 Task: Look for space in Duobao, China from 5th September, 2023 to 13th September, 2023 for 6 adults in price range Rs.15000 to Rs.20000. Place can be entire place with 3 bedrooms having 3 beds and 3 bathrooms. Property type can be house, flat, guest house. Booking option can be shelf check-in. Required host language is Chinese (Simplified).
Action: Mouse moved to (399, 173)
Screenshot: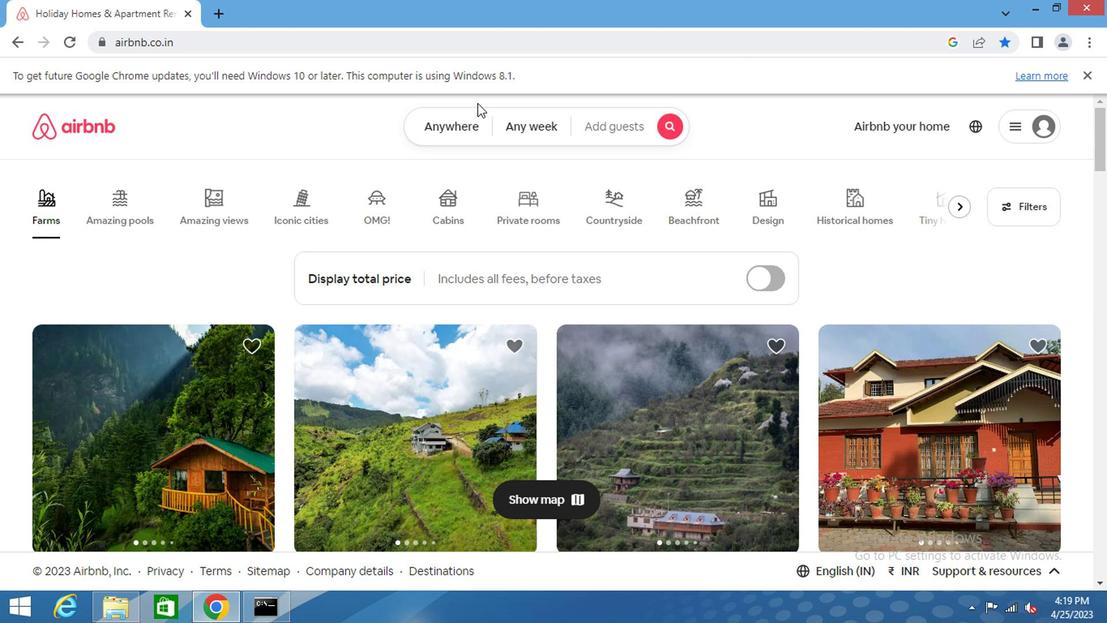
Action: Mouse pressed left at (399, 173)
Screenshot: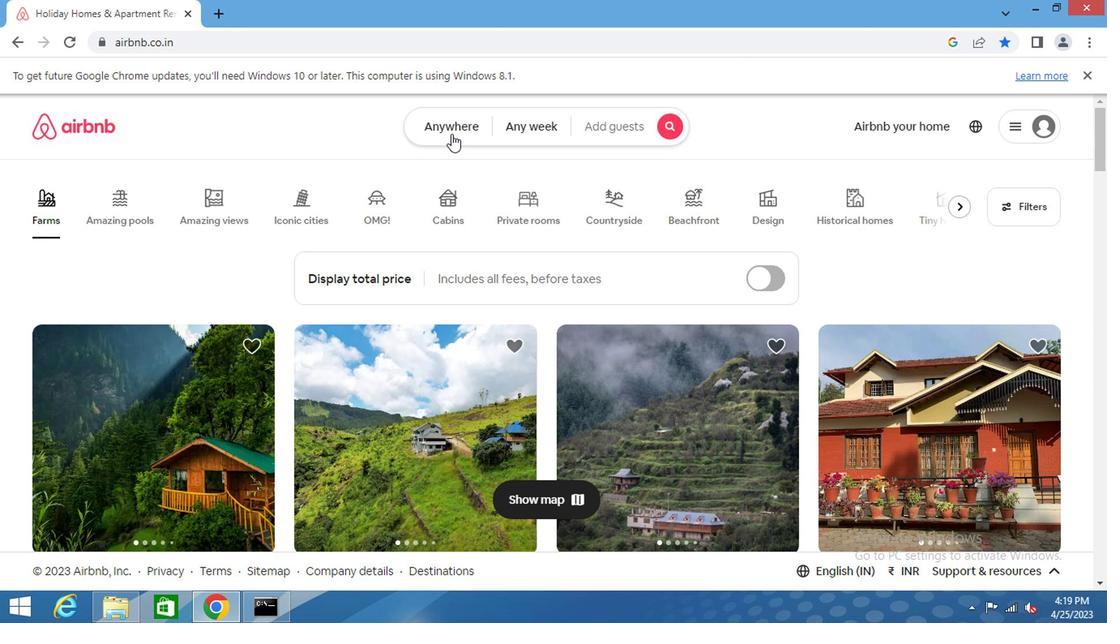 
Action: Mouse moved to (344, 221)
Screenshot: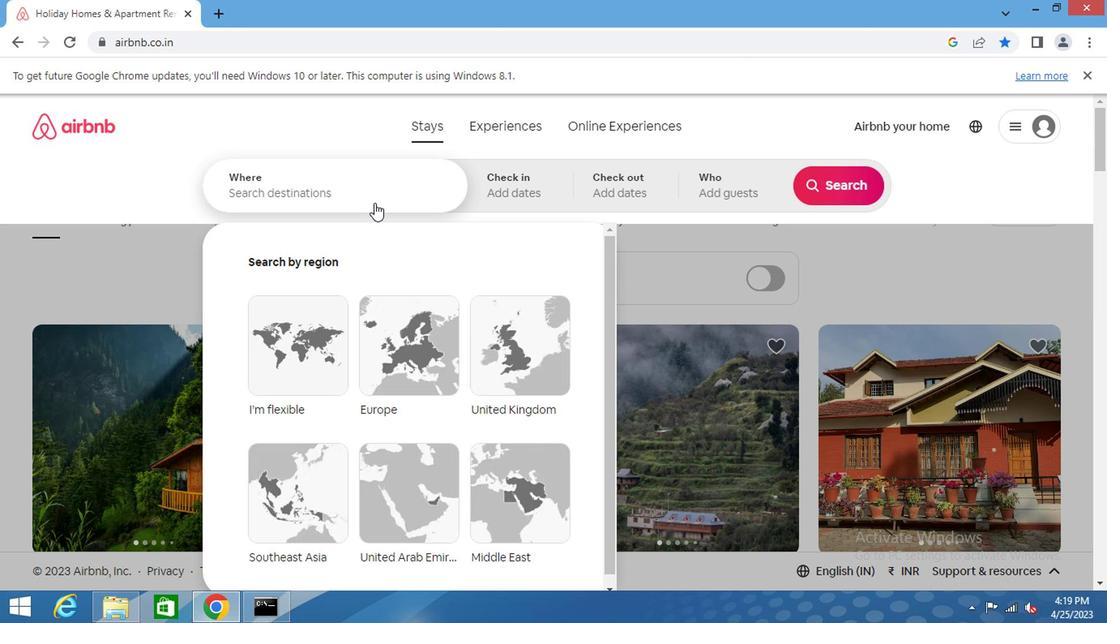 
Action: Mouse pressed left at (344, 221)
Screenshot: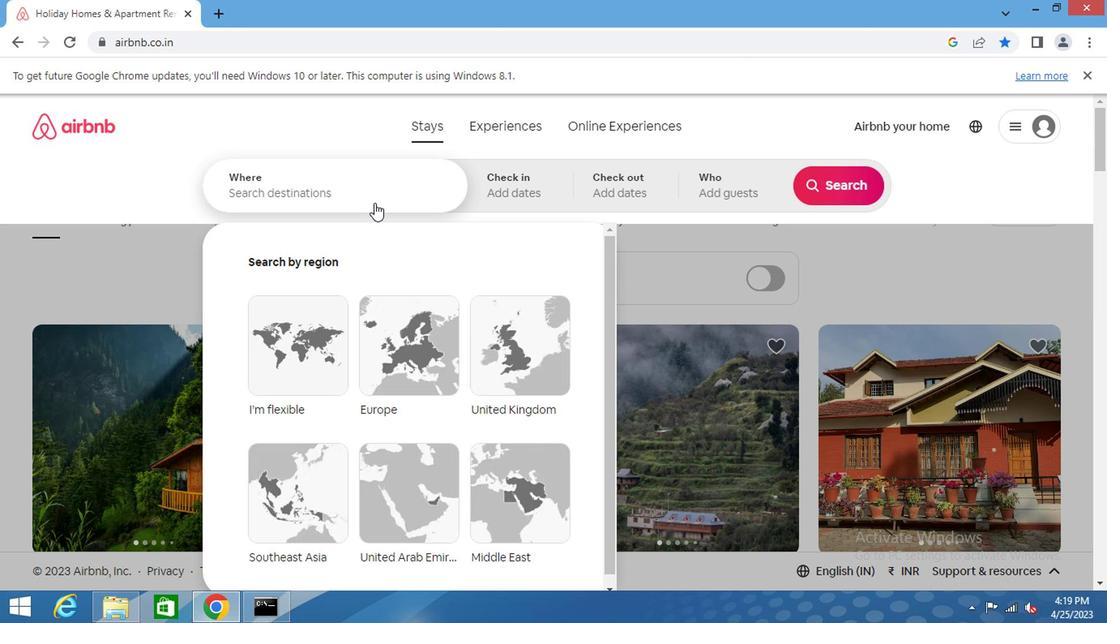 
Action: Key pressed duobao<Key.space>china<Key.enter>
Screenshot: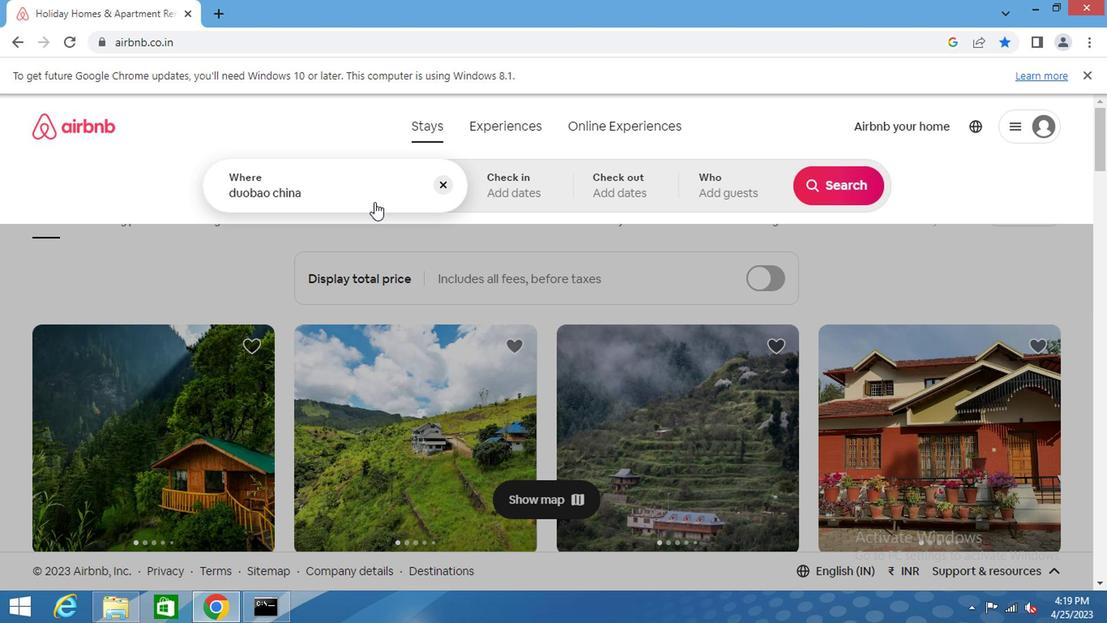 
Action: Mouse moved to (667, 298)
Screenshot: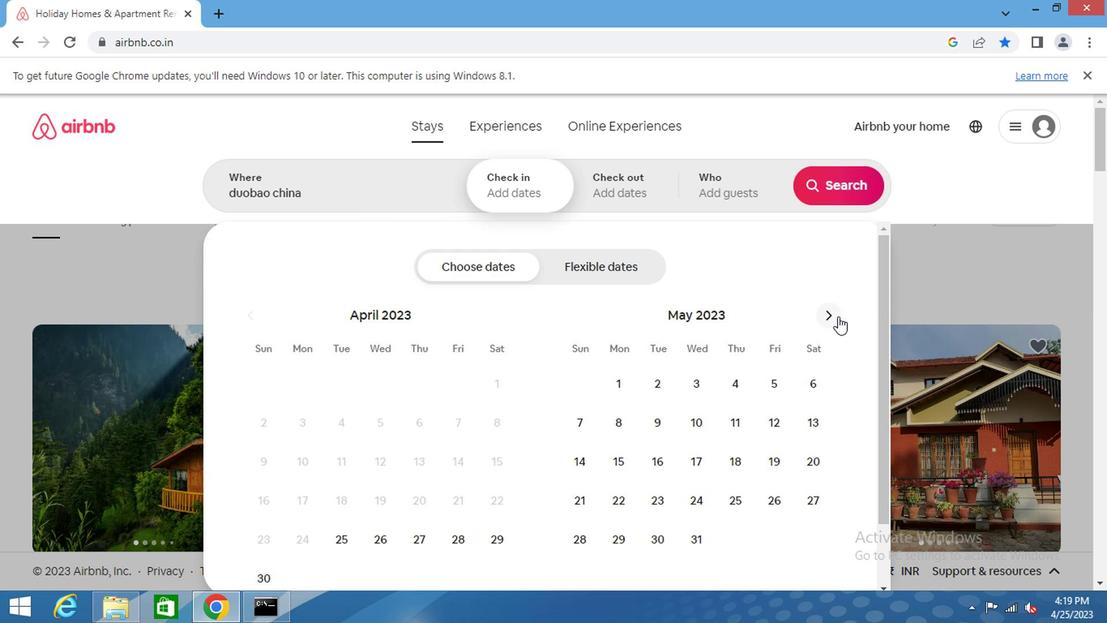 
Action: Mouse pressed left at (667, 298)
Screenshot: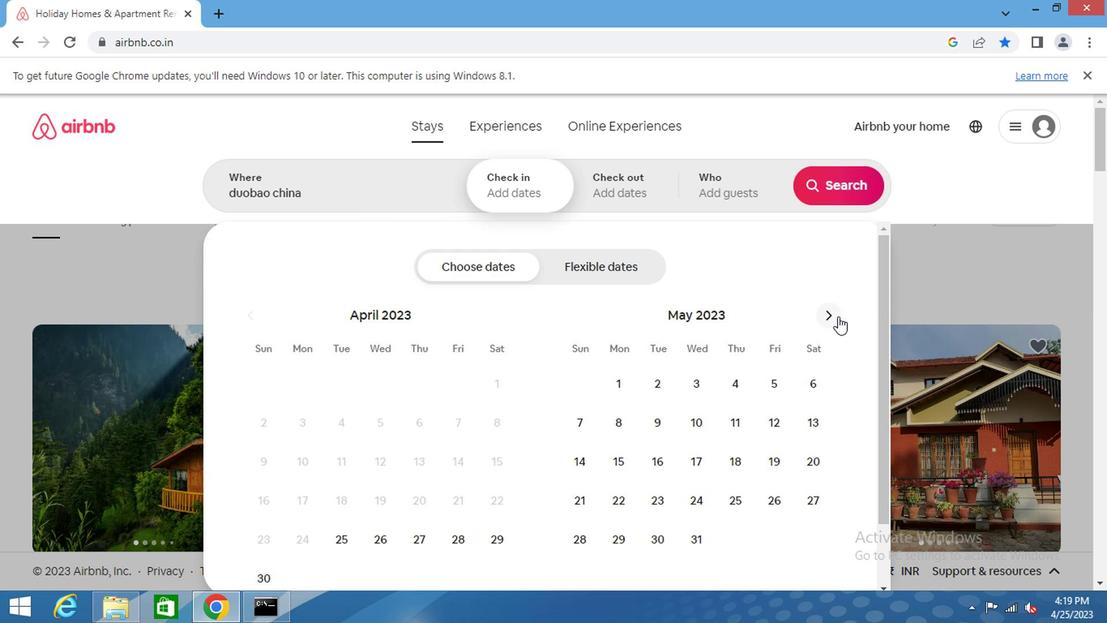 
Action: Mouse pressed left at (667, 298)
Screenshot: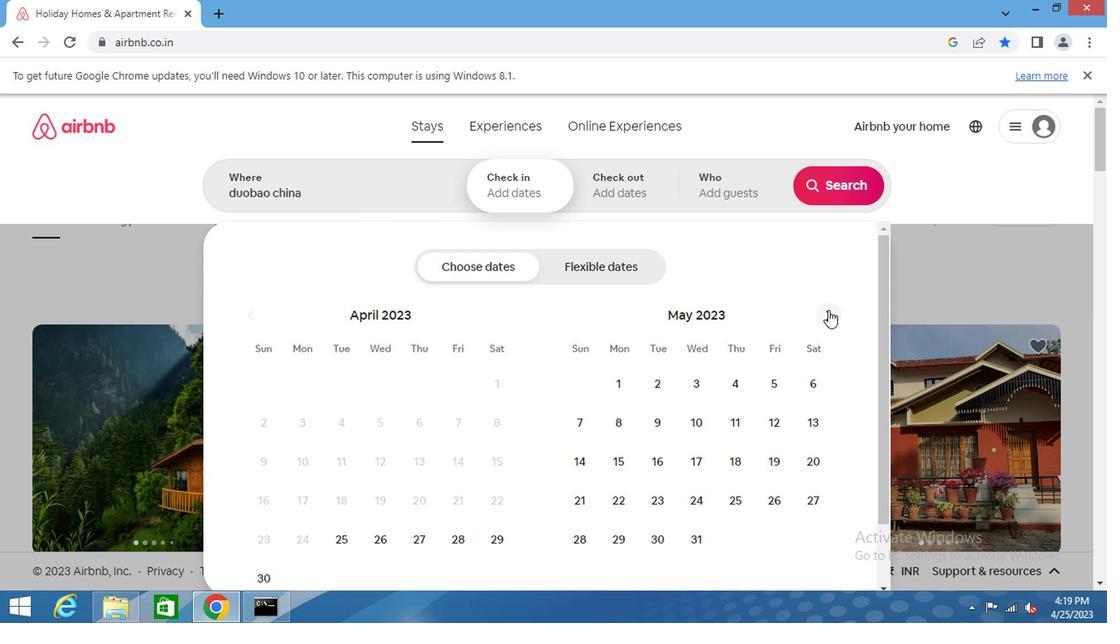 
Action: Mouse pressed left at (667, 298)
Screenshot: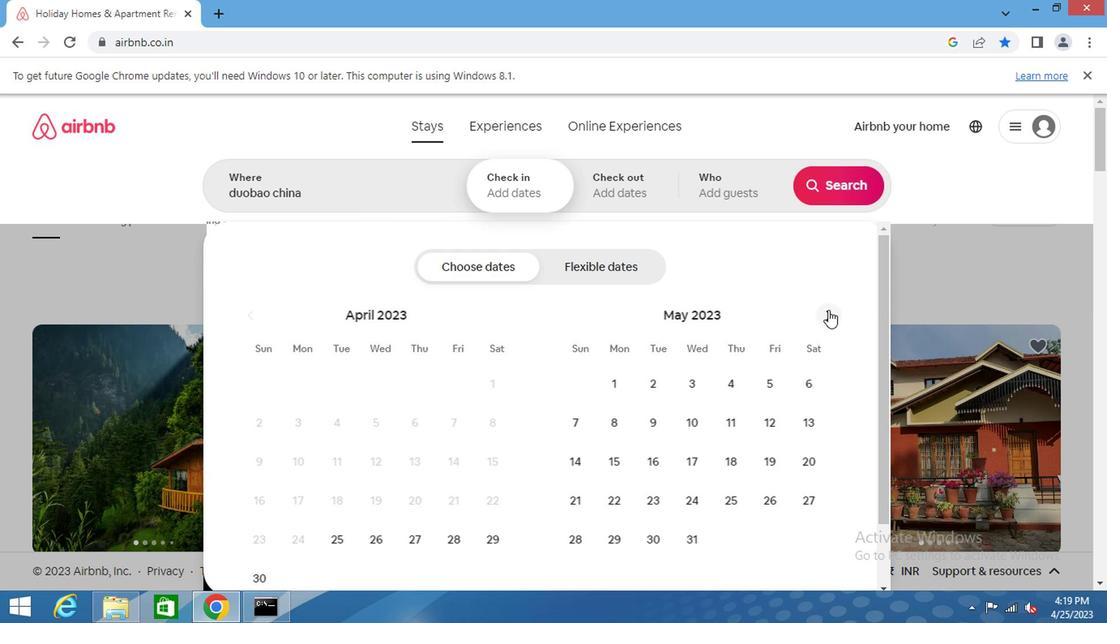 
Action: Mouse pressed left at (667, 298)
Screenshot: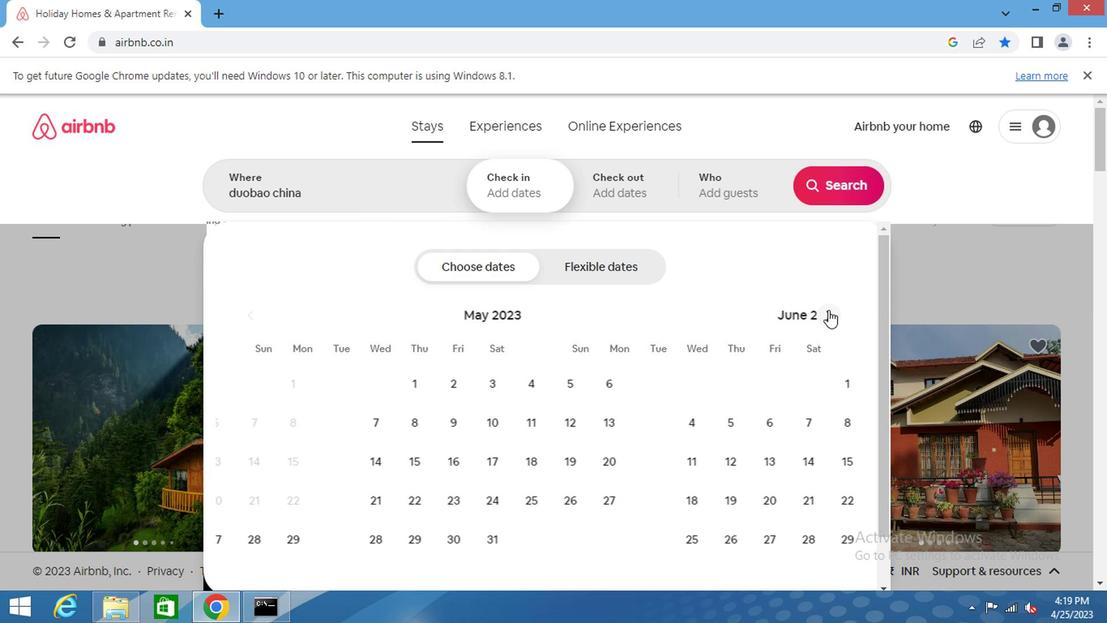 
Action: Mouse pressed left at (667, 298)
Screenshot: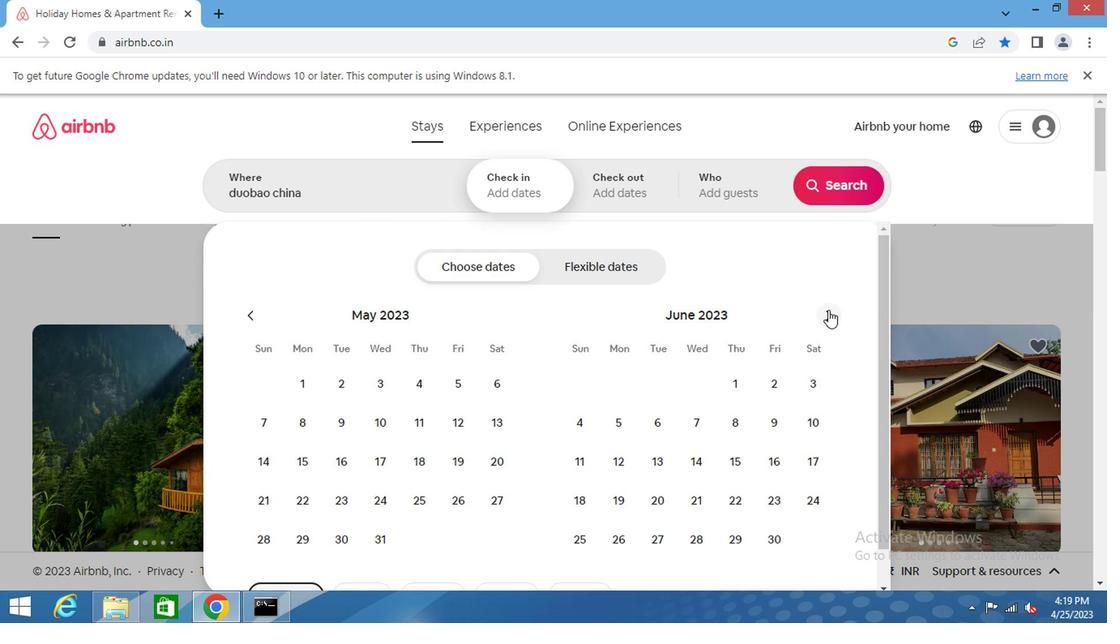 
Action: Mouse moved to (672, 300)
Screenshot: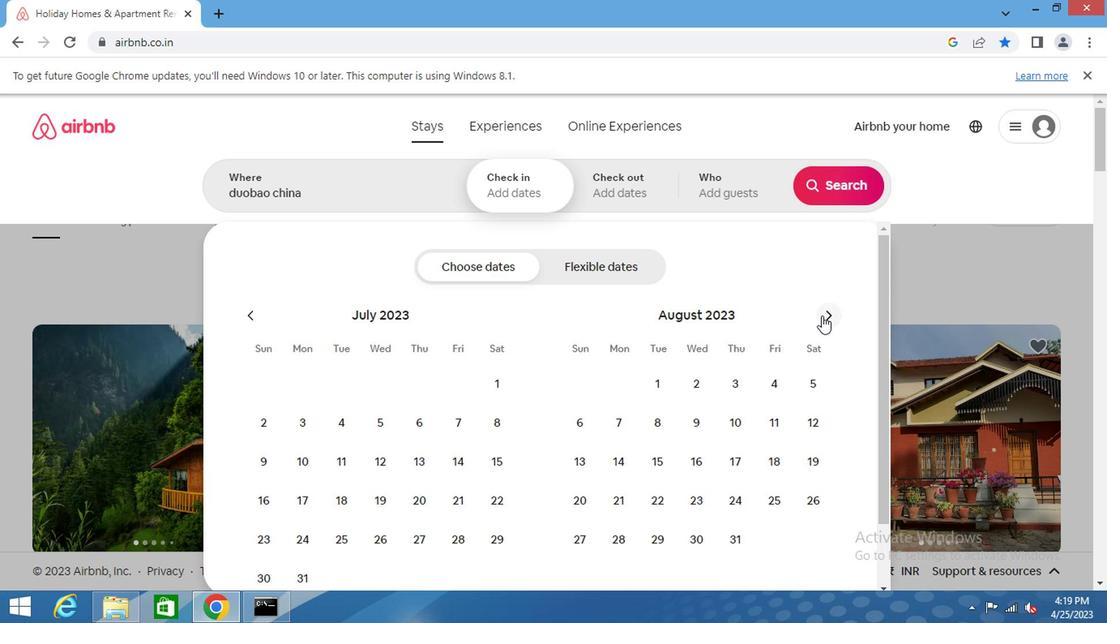 
Action: Mouse pressed left at (672, 300)
Screenshot: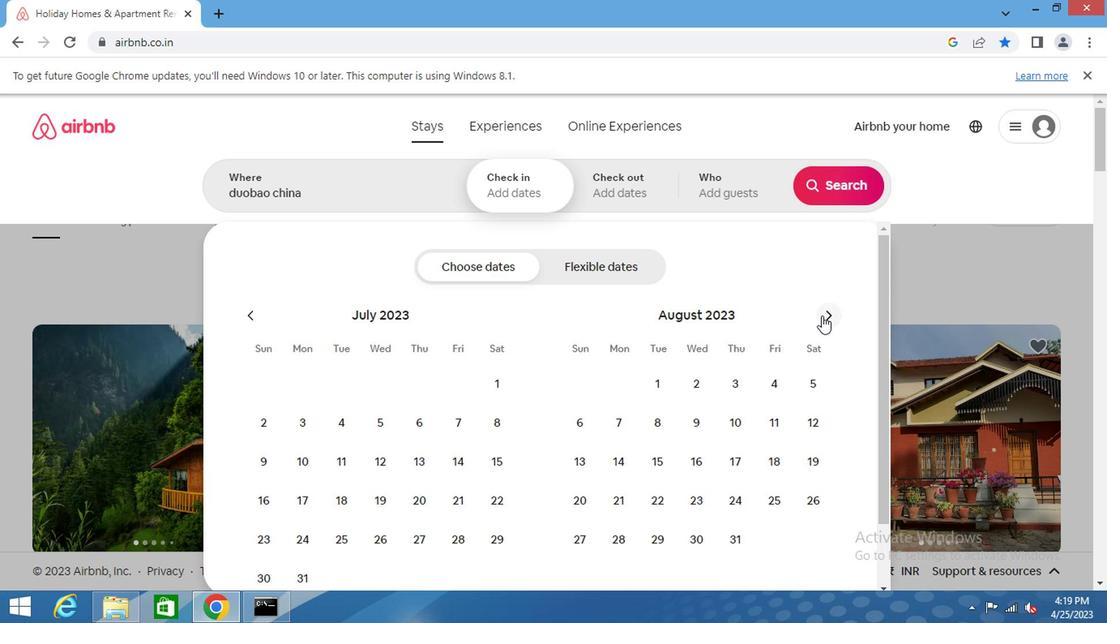 
Action: Mouse moved to (548, 378)
Screenshot: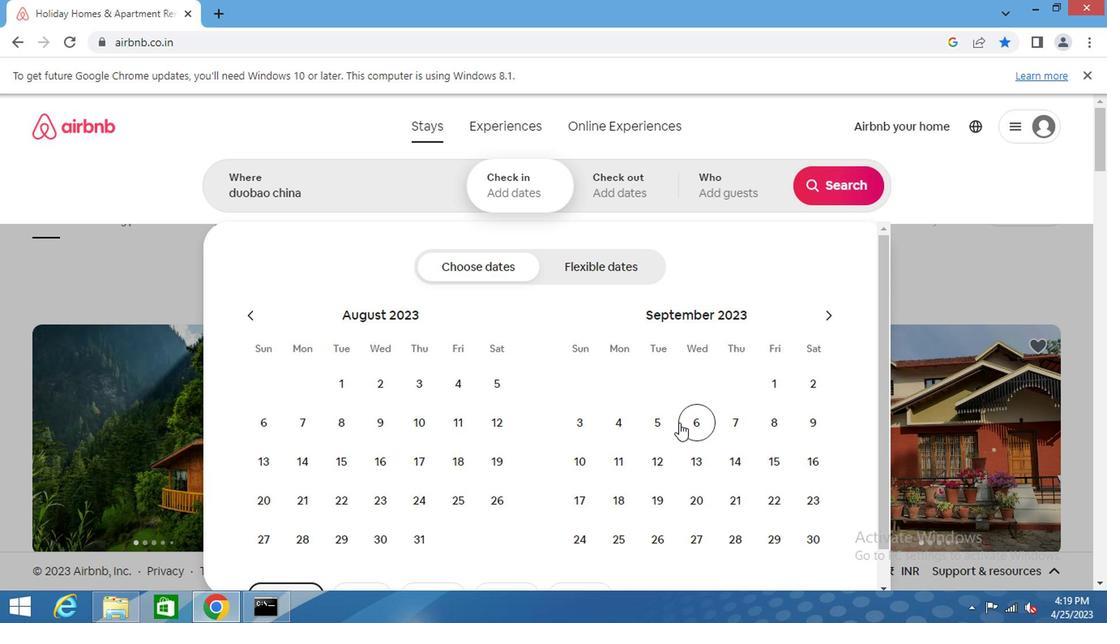 
Action: Mouse pressed left at (548, 378)
Screenshot: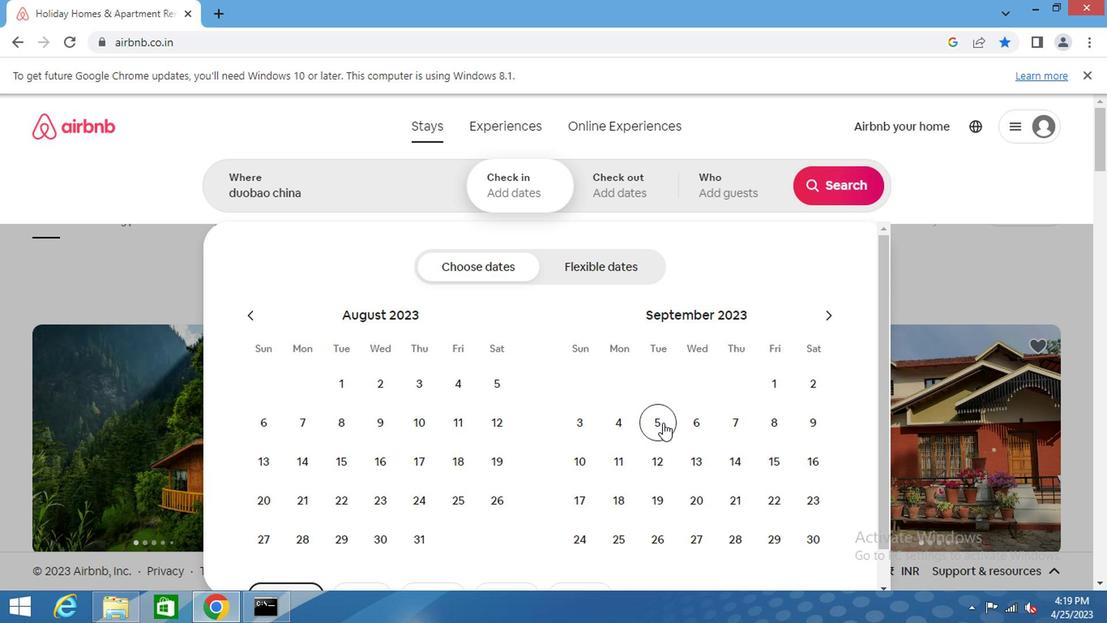 
Action: Mouse moved to (569, 406)
Screenshot: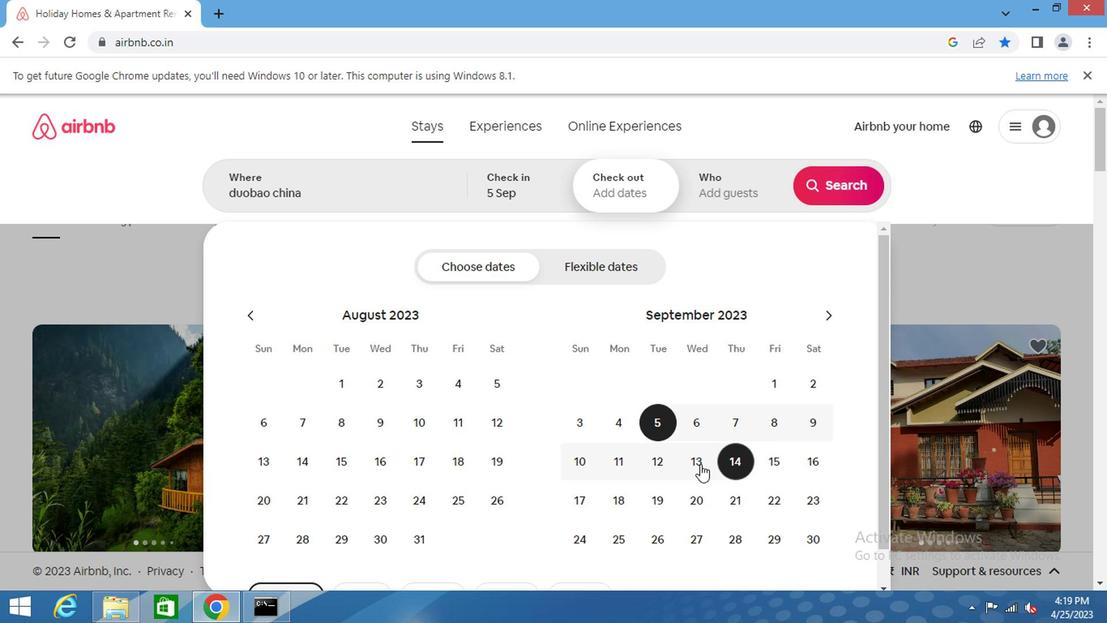 
Action: Mouse pressed left at (569, 406)
Screenshot: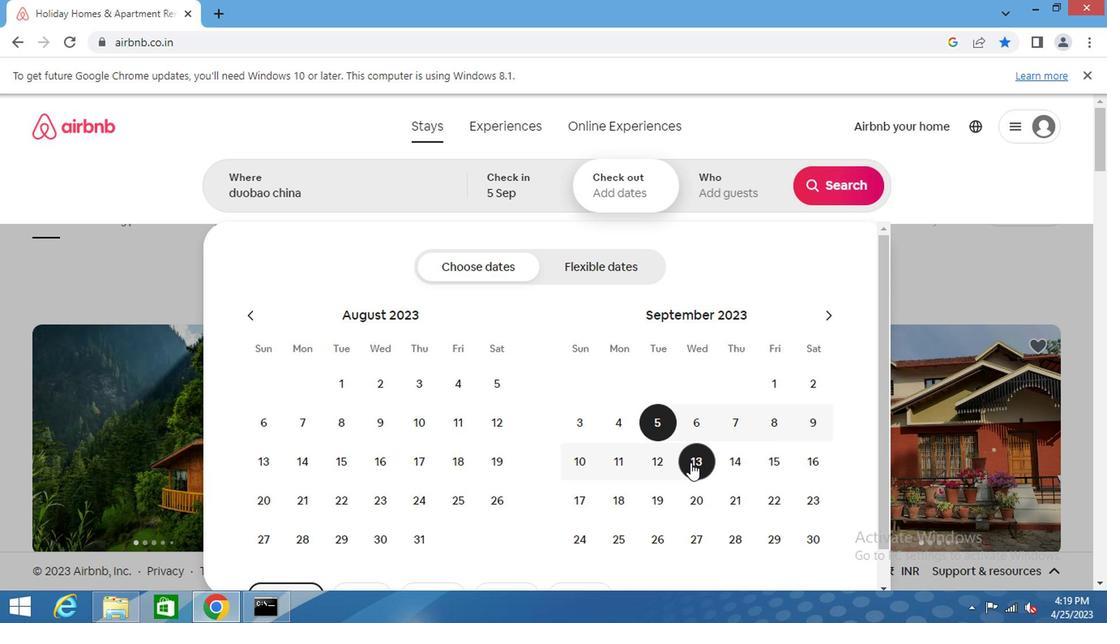 
Action: Mouse moved to (612, 215)
Screenshot: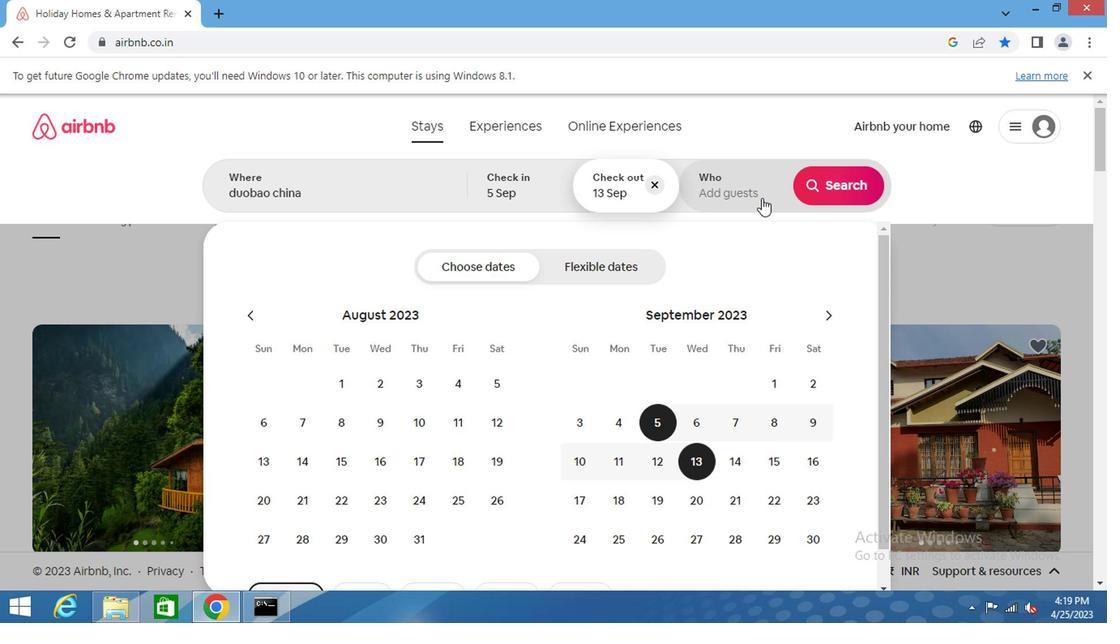 
Action: Mouse pressed left at (612, 215)
Screenshot: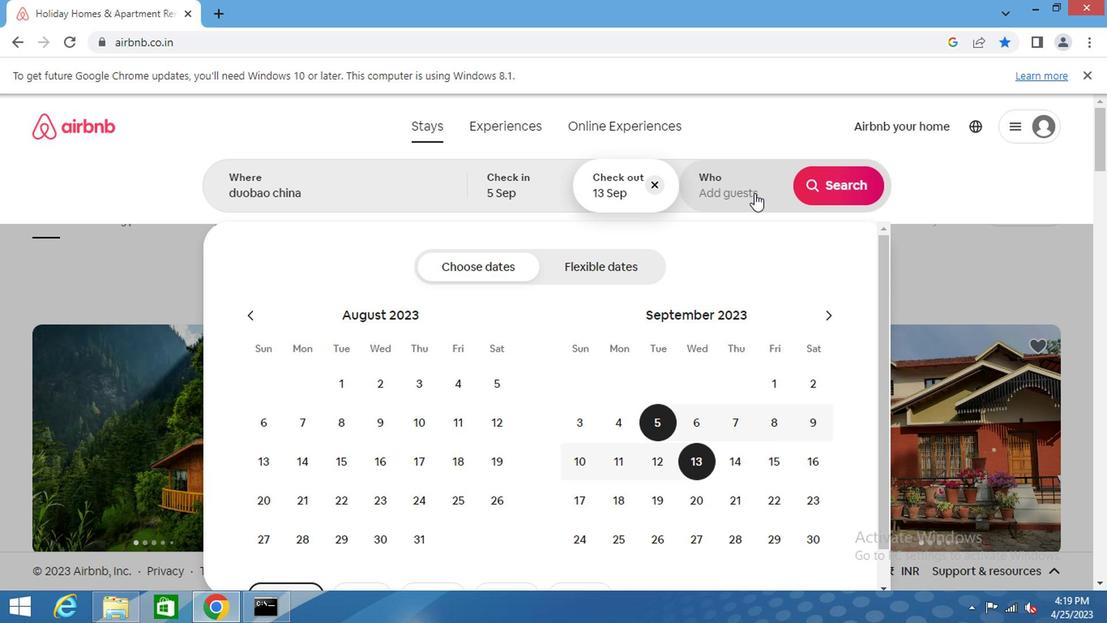 
Action: Mouse moved to (679, 268)
Screenshot: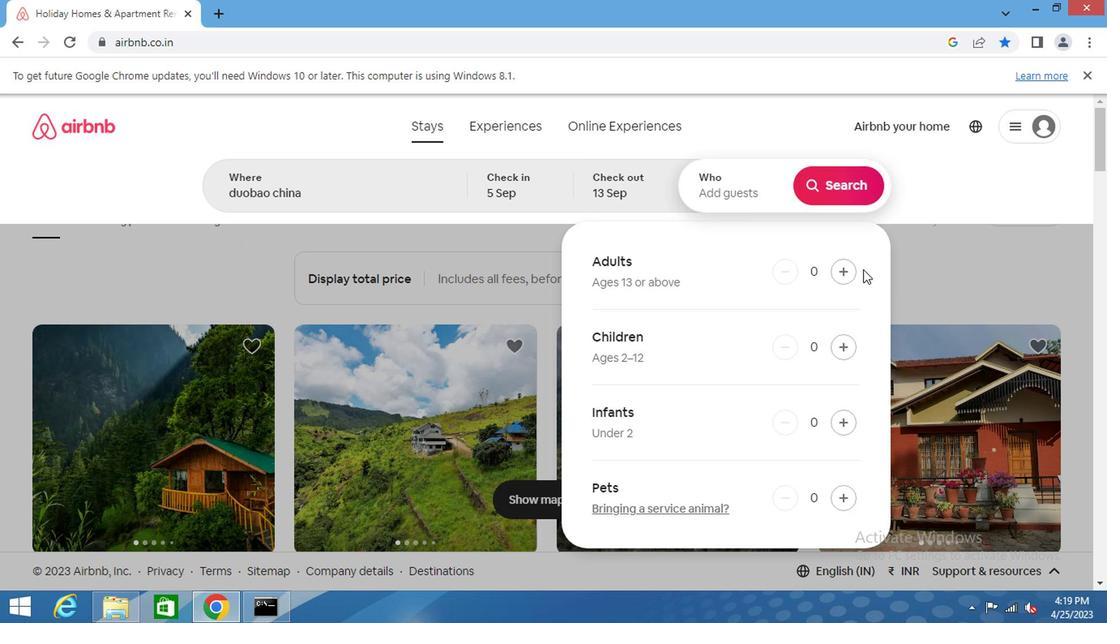 
Action: Mouse pressed left at (679, 268)
Screenshot: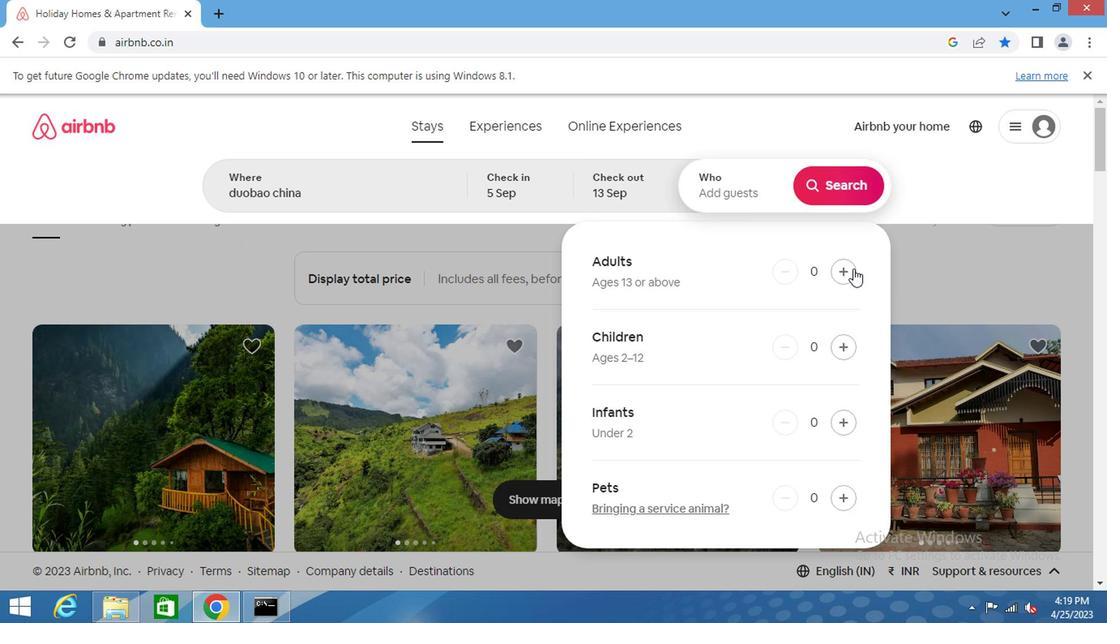 
Action: Mouse pressed left at (679, 268)
Screenshot: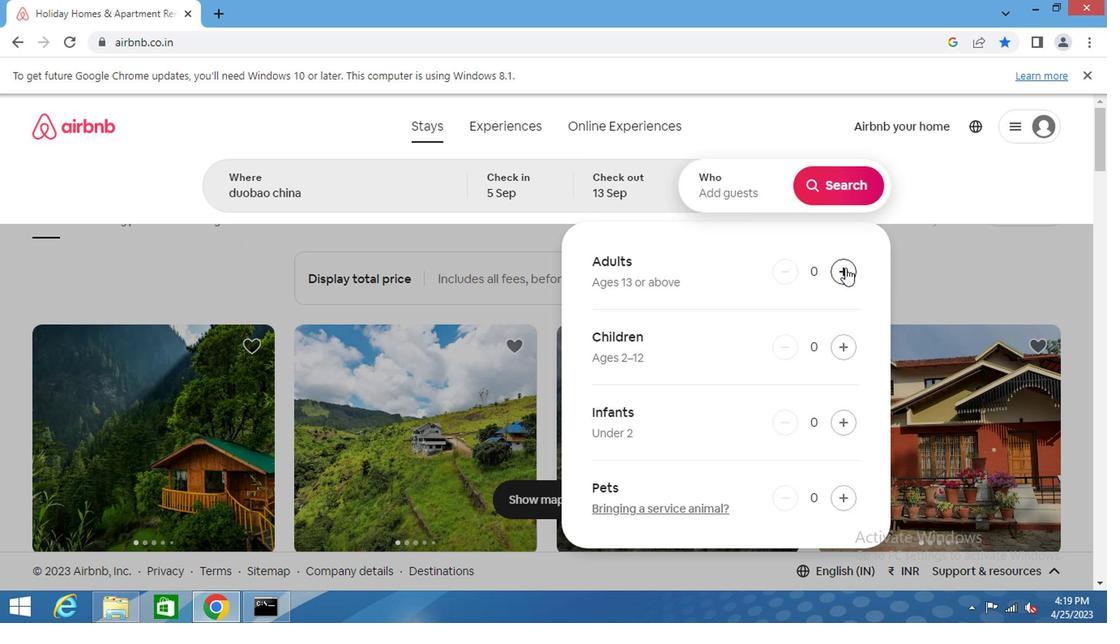 
Action: Mouse pressed left at (679, 268)
Screenshot: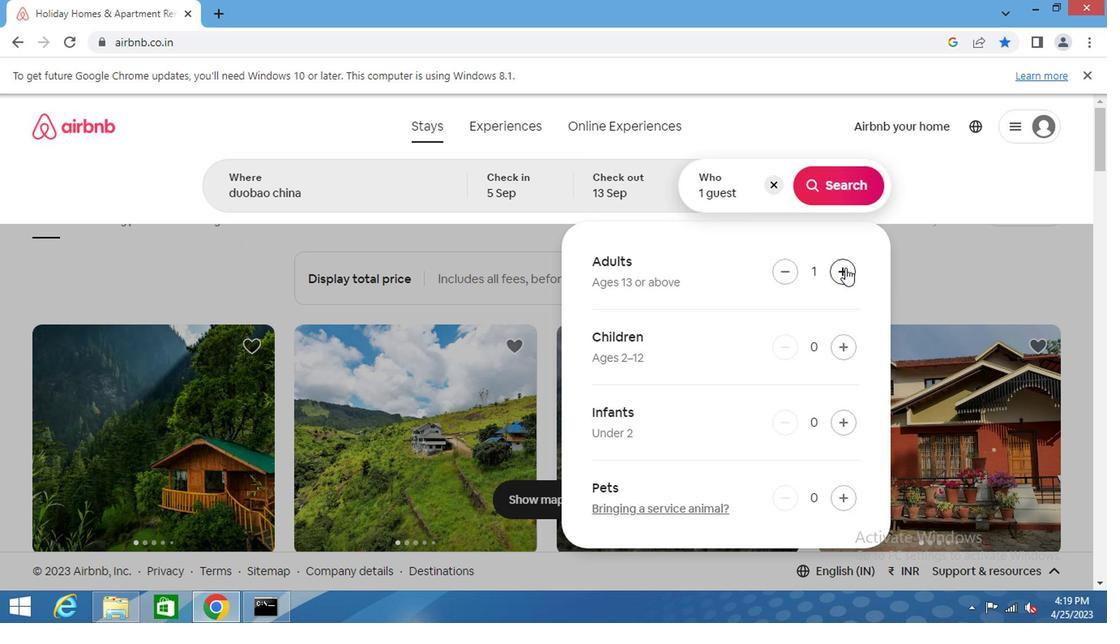 
Action: Mouse pressed left at (679, 268)
Screenshot: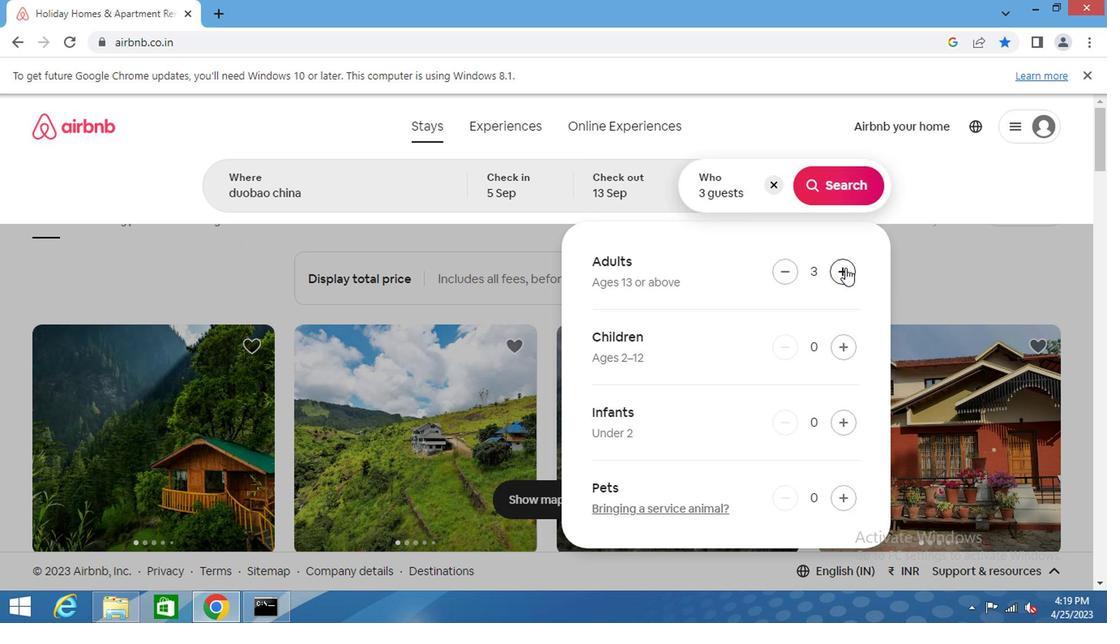 
Action: Mouse pressed left at (679, 268)
Screenshot: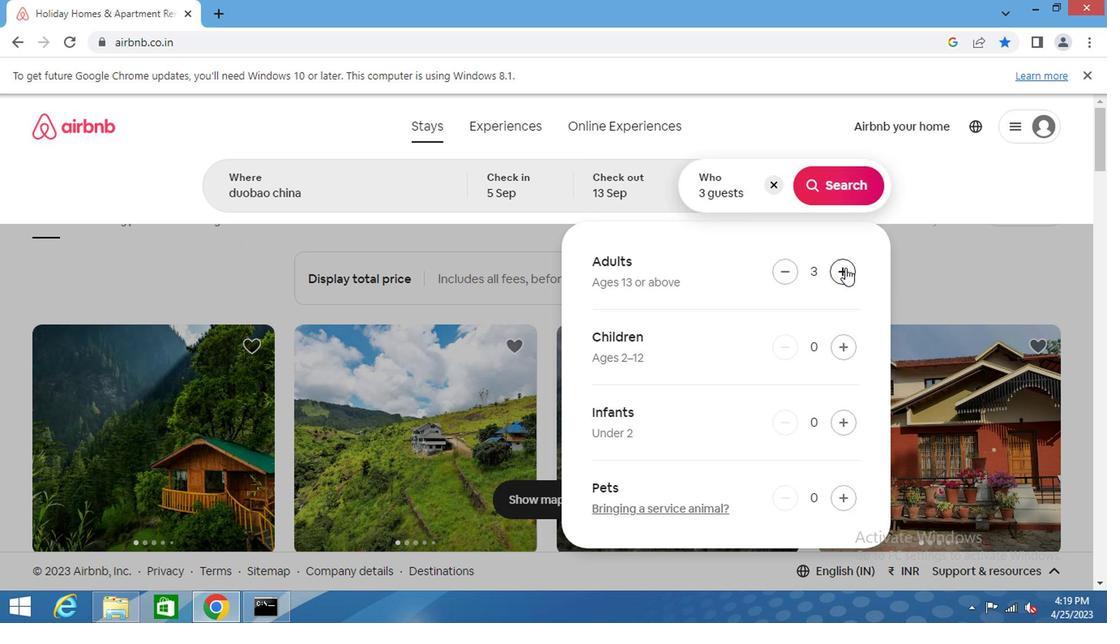 
Action: Mouse pressed left at (679, 268)
Screenshot: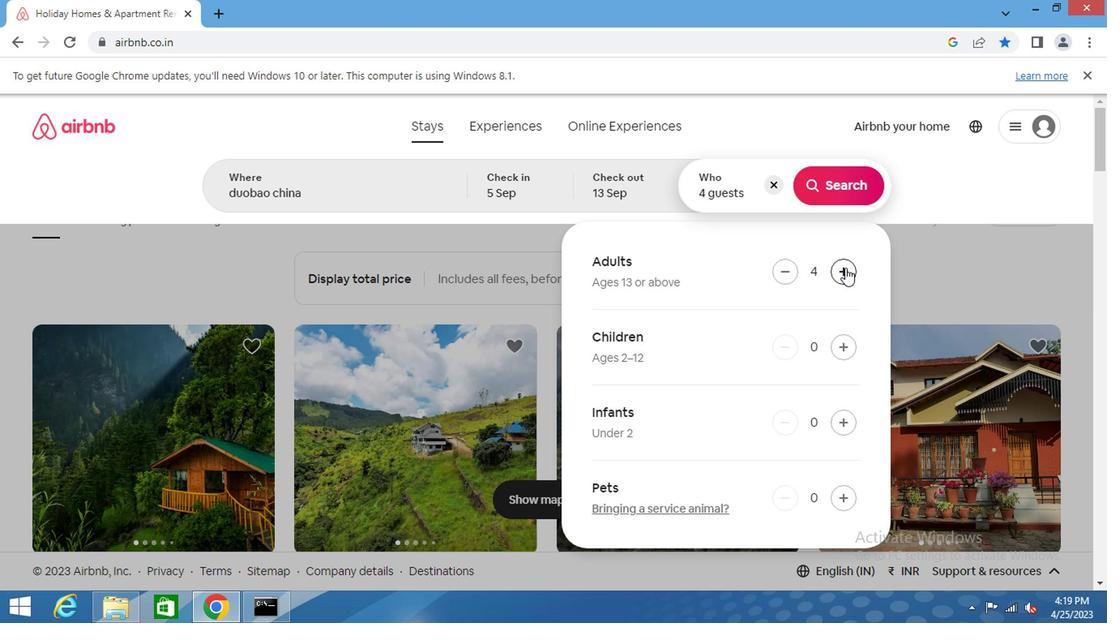 
Action: Mouse moved to (668, 212)
Screenshot: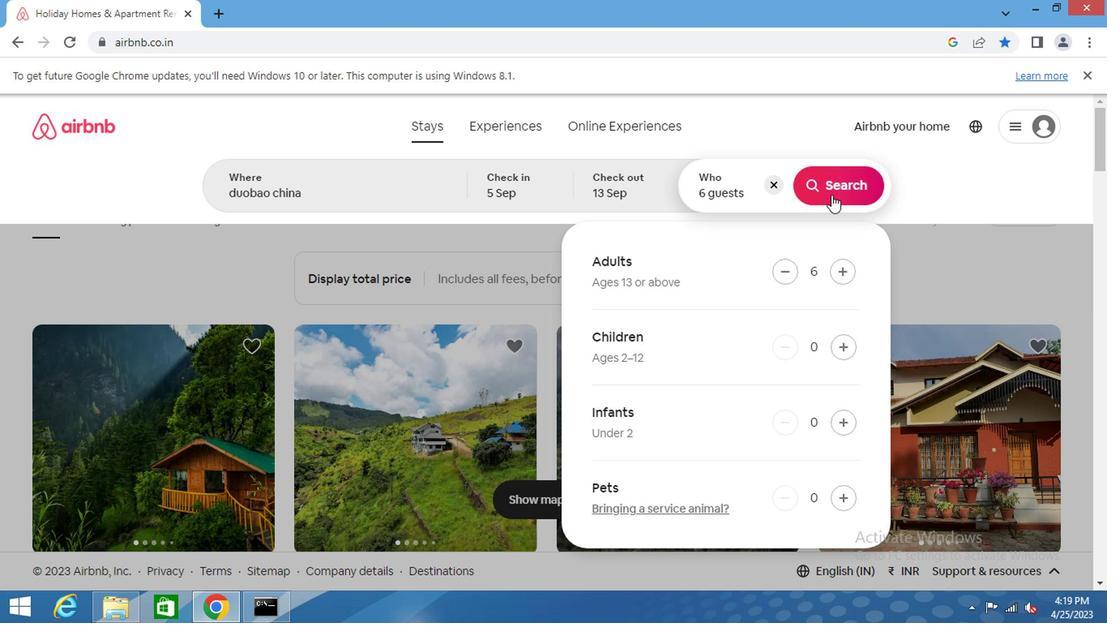 
Action: Mouse pressed left at (668, 212)
Screenshot: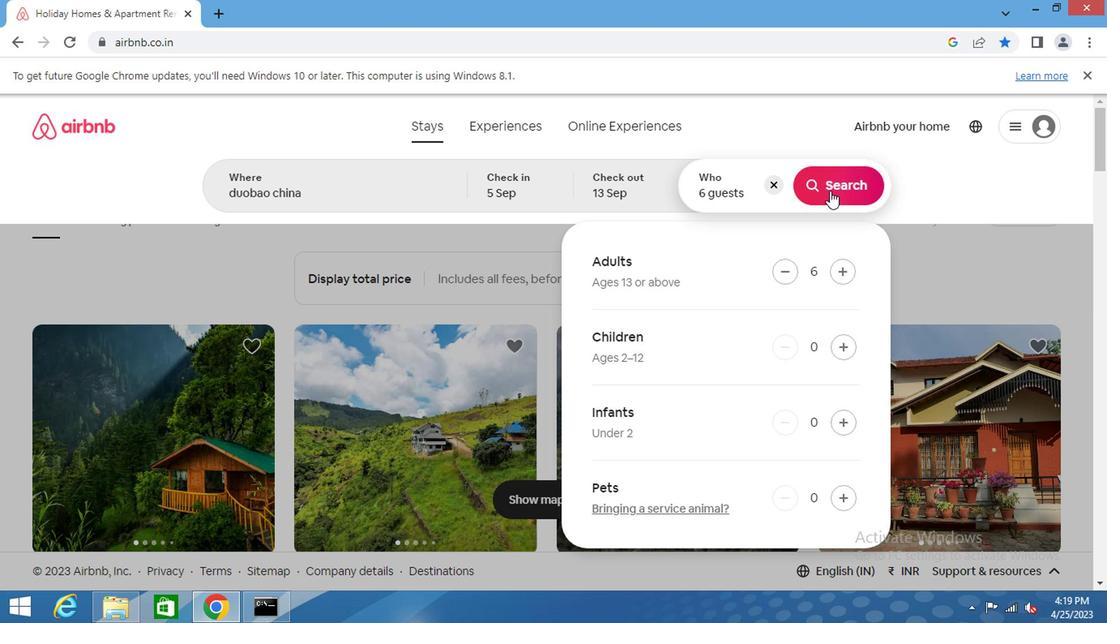 
Action: Mouse moved to (815, 216)
Screenshot: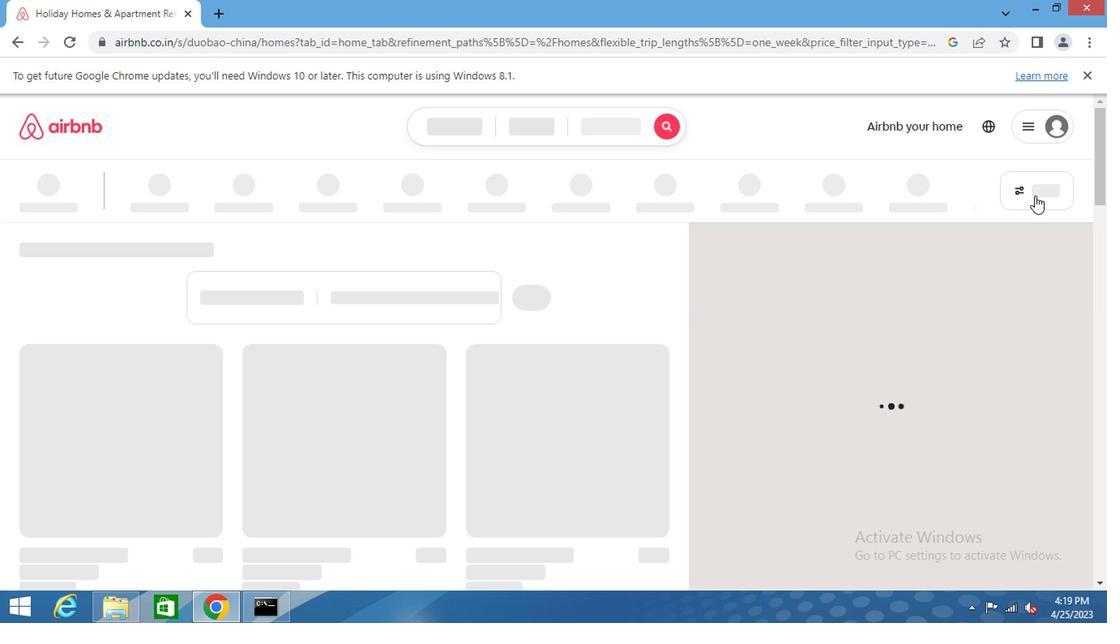 
Action: Mouse pressed left at (815, 216)
Screenshot: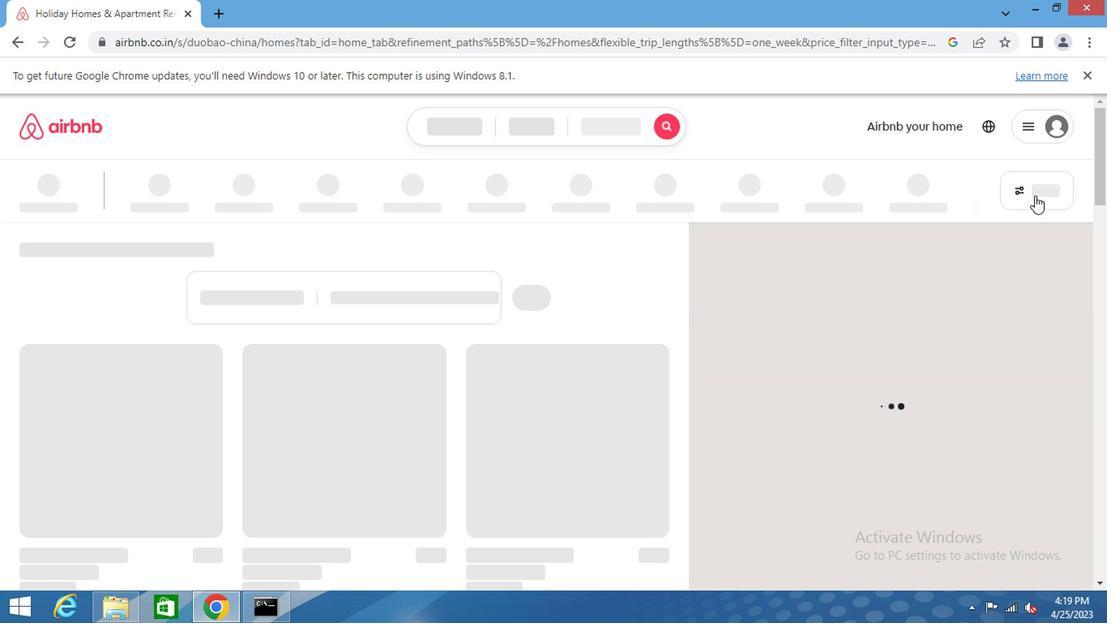 
Action: Mouse moved to (309, 285)
Screenshot: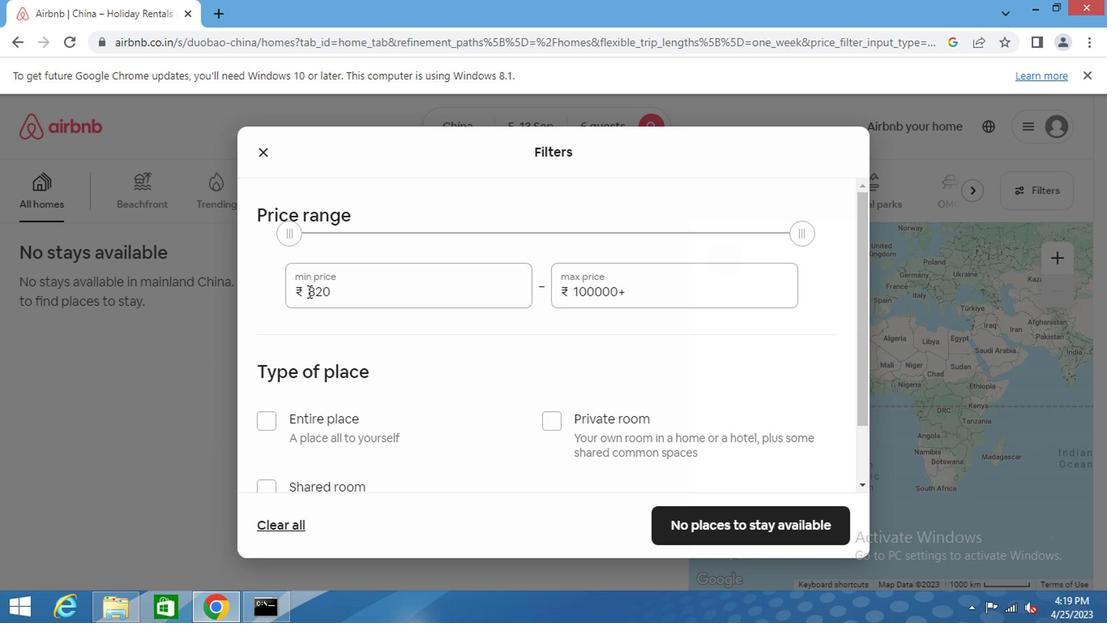 
Action: Mouse pressed left at (309, 285)
Screenshot: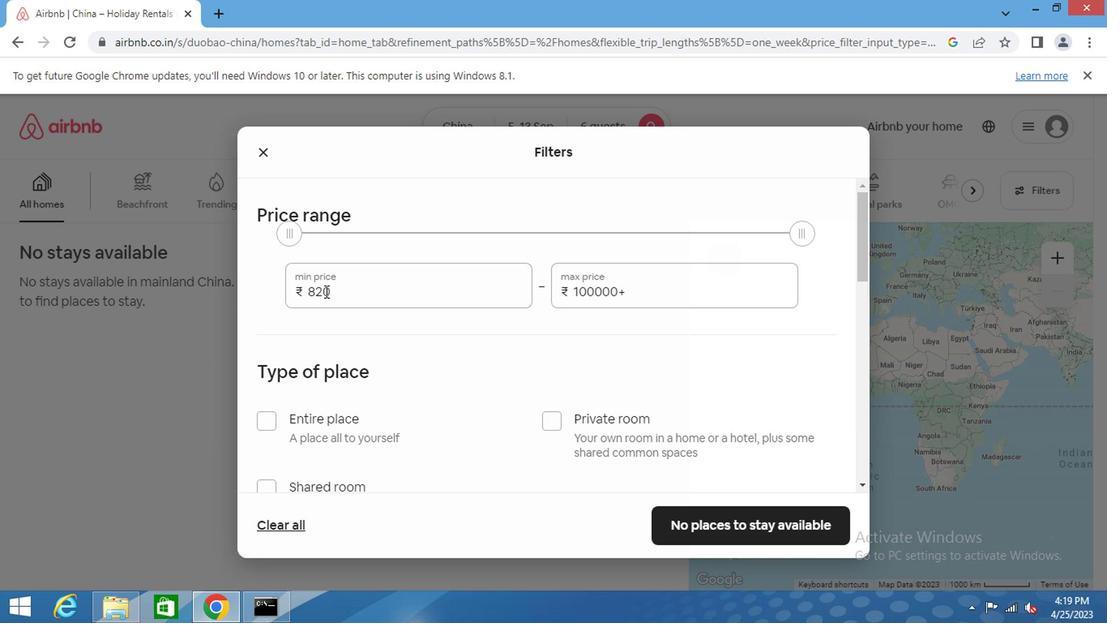 
Action: Mouse pressed left at (309, 285)
Screenshot: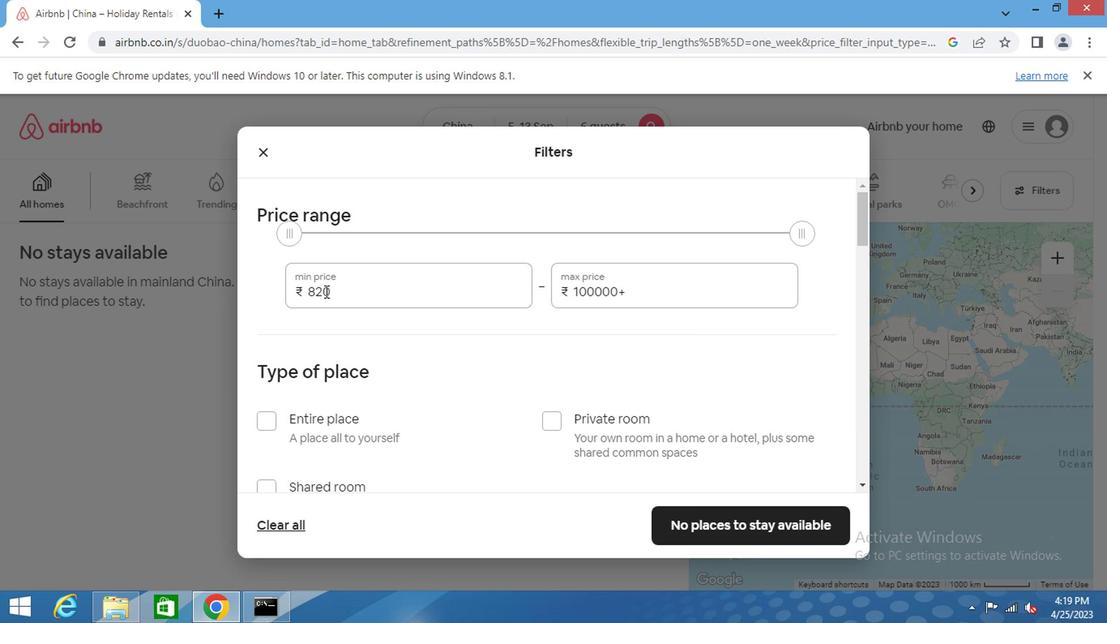 
Action: Key pressed 15000<Key.tab>20000<Key.backspace><Key.backspace><Key.backspace><Key.backspace><Key.backspace><Key.backspace><Key.backspace><Key.backspace>20000
Screenshot: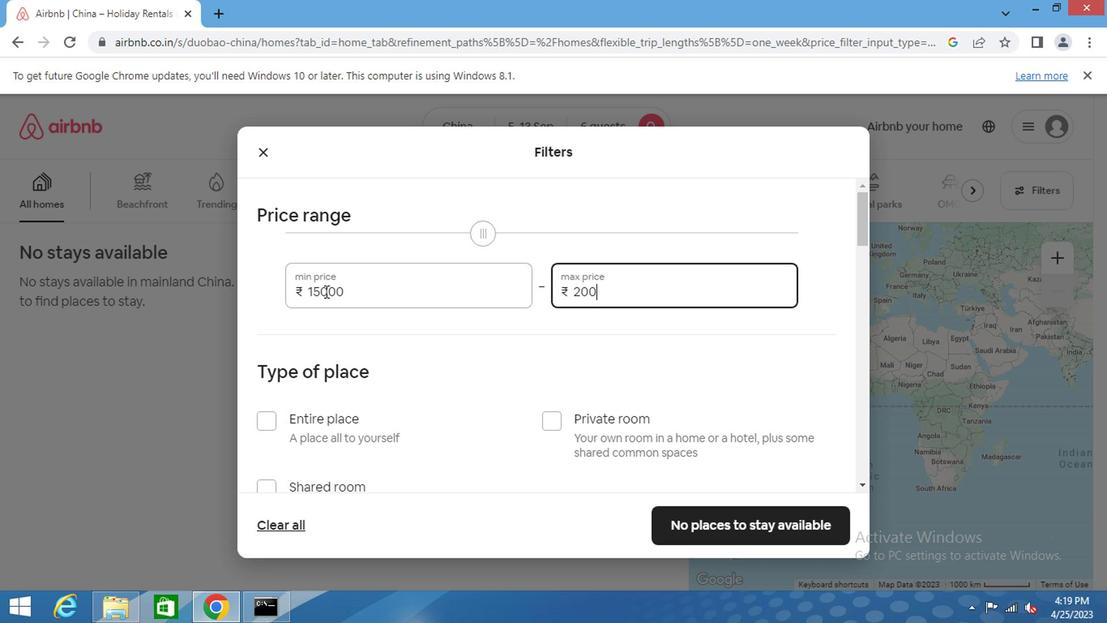 
Action: Mouse moved to (474, 376)
Screenshot: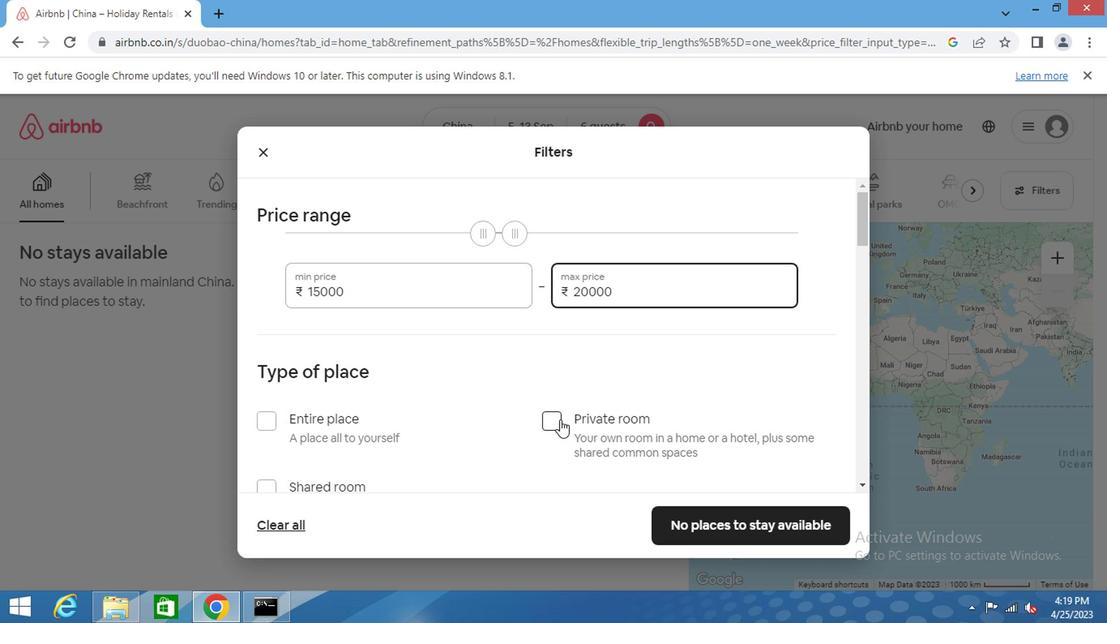 
Action: Mouse pressed left at (474, 376)
Screenshot: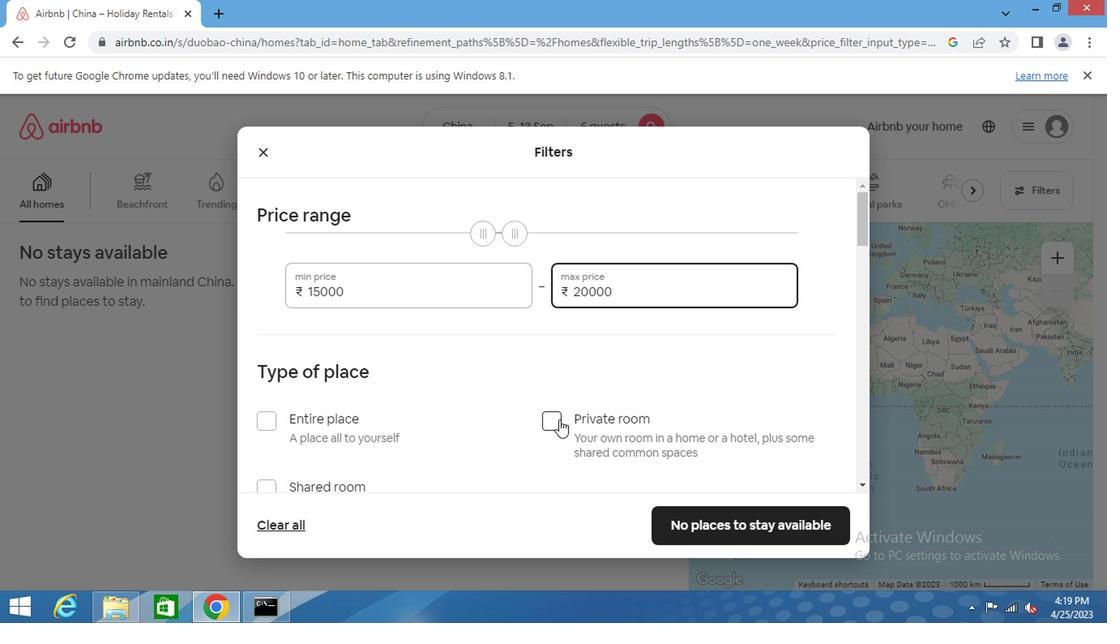 
Action: Mouse moved to (425, 341)
Screenshot: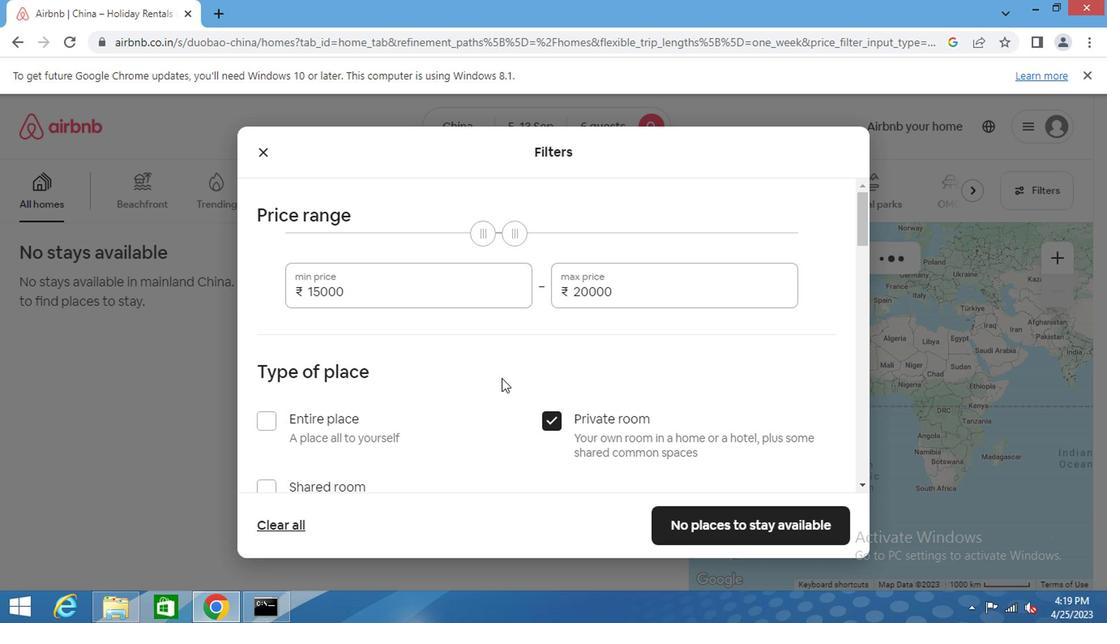 
Action: Mouse scrolled (425, 341) with delta (0, 0)
Screenshot: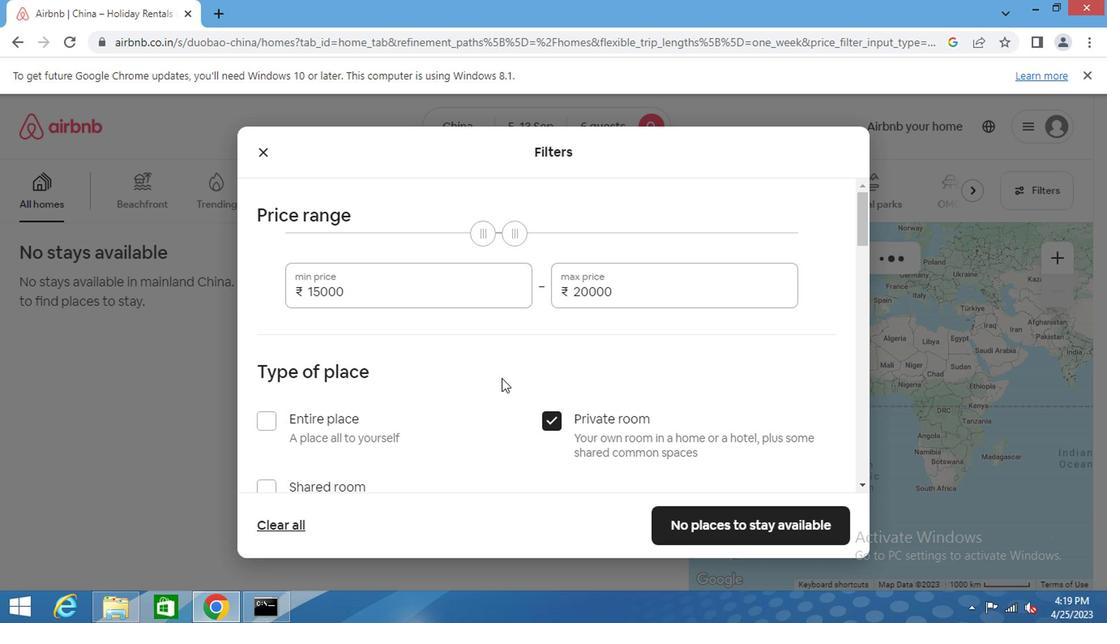 
Action: Mouse scrolled (425, 341) with delta (0, 0)
Screenshot: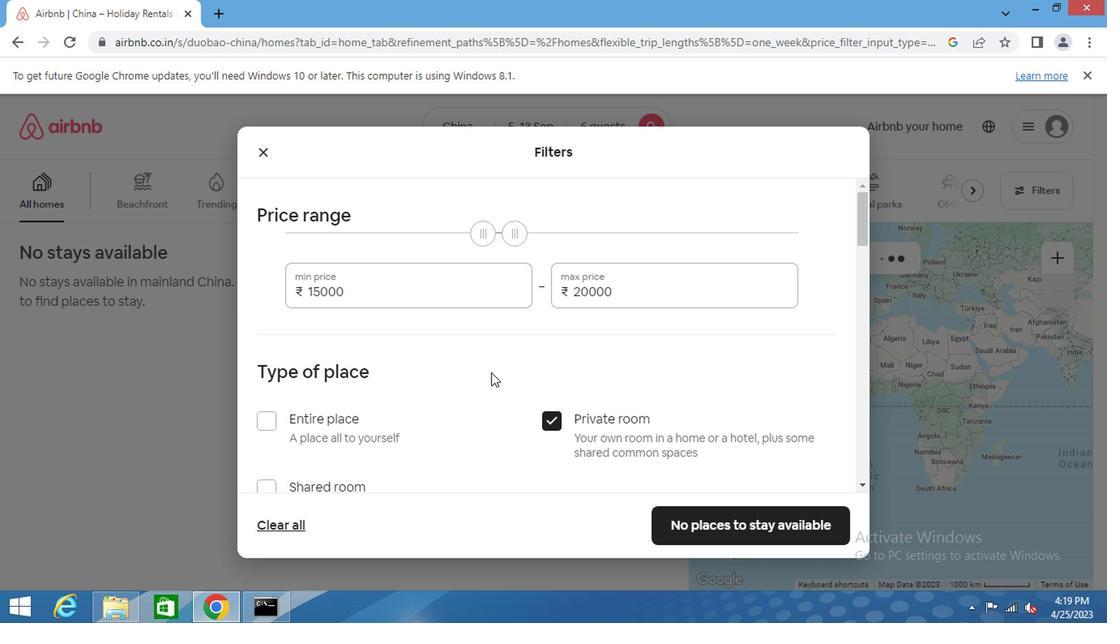 
Action: Mouse moved to (424, 341)
Screenshot: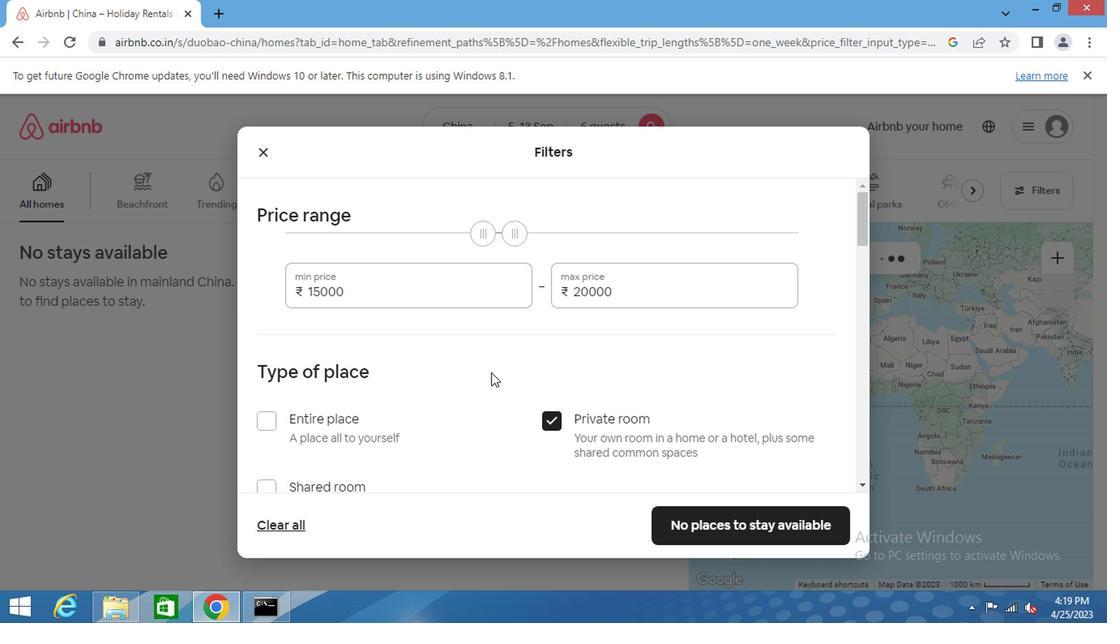 
Action: Mouse scrolled (424, 341) with delta (0, 0)
Screenshot: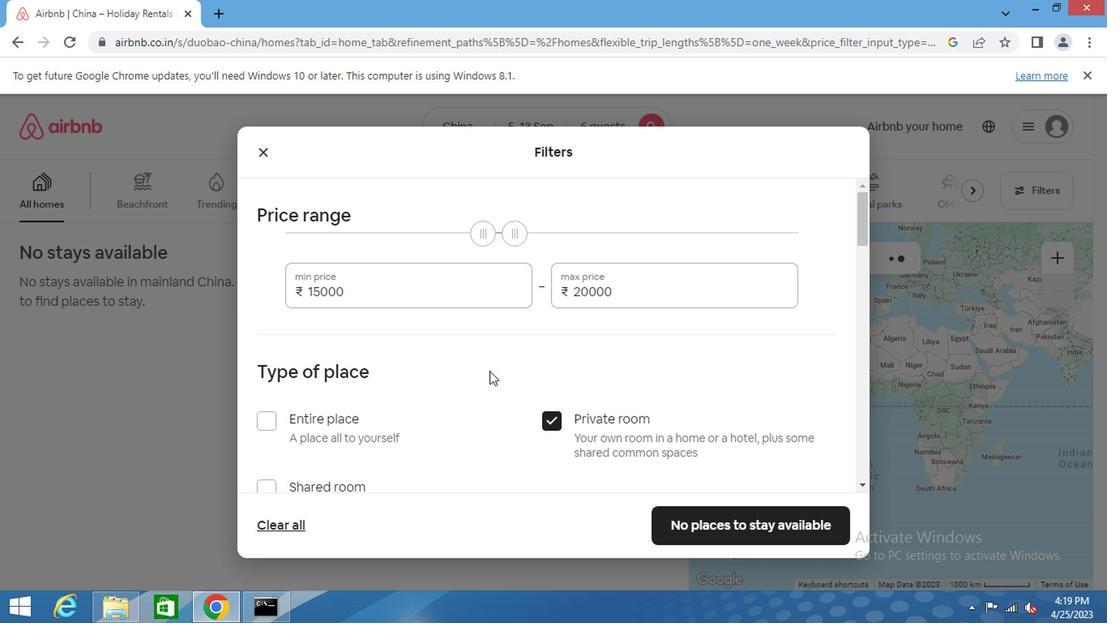 
Action: Mouse moved to (424, 341)
Screenshot: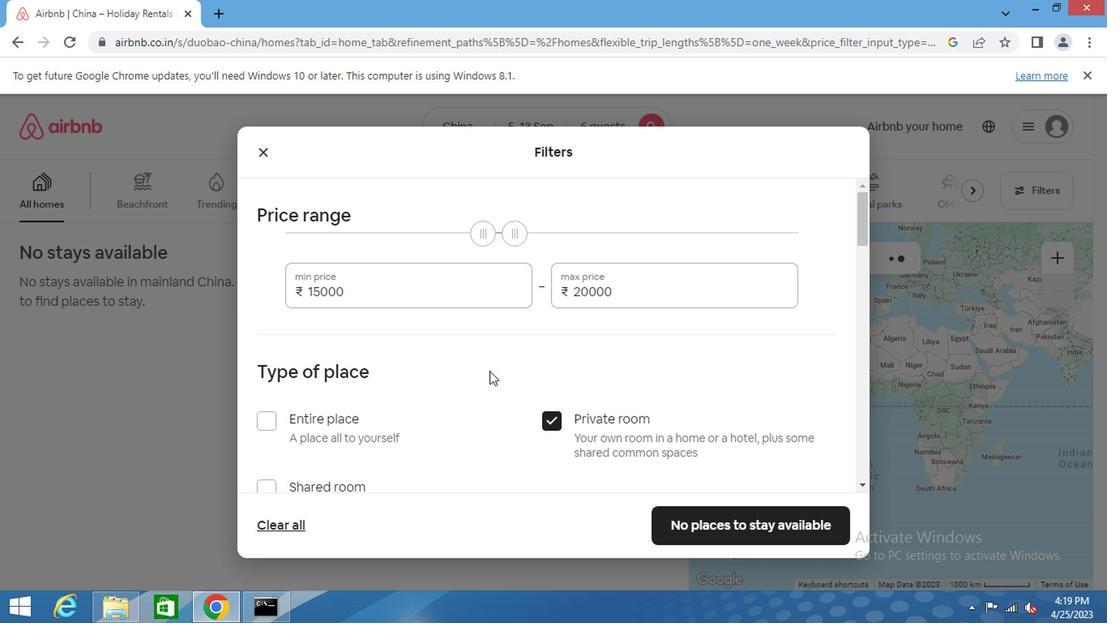 
Action: Mouse scrolled (424, 341) with delta (0, 0)
Screenshot: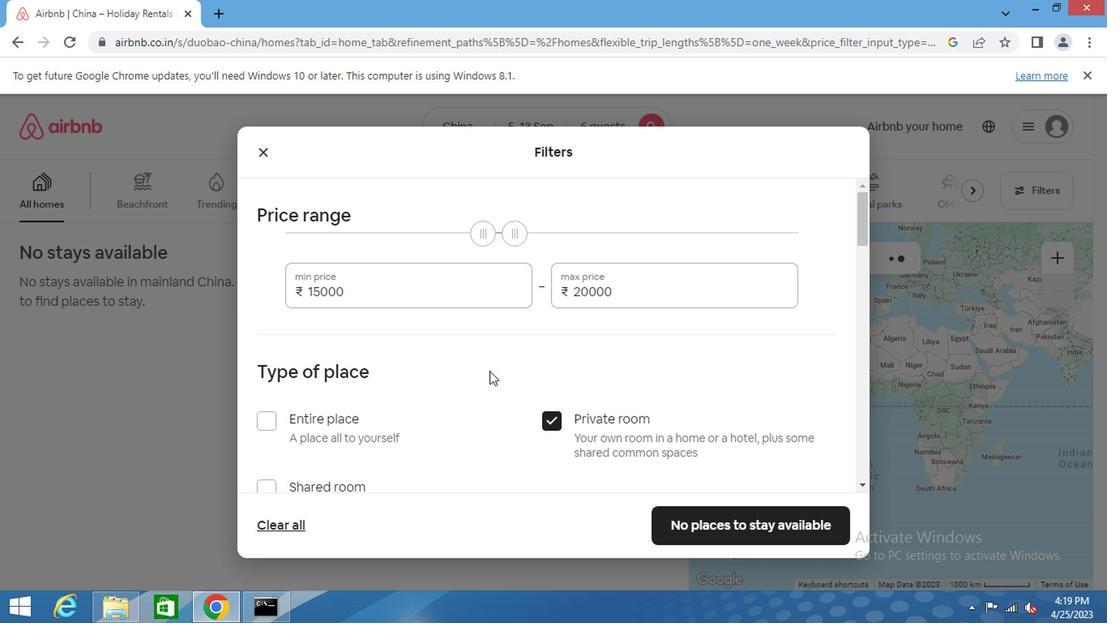 
Action: Mouse moved to (423, 341)
Screenshot: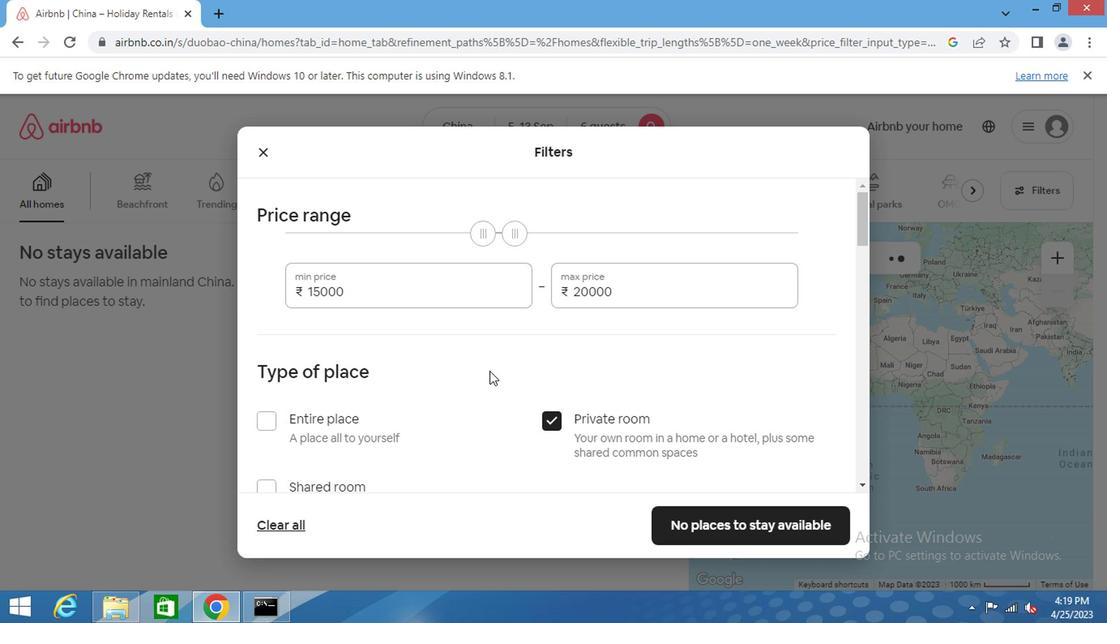 
Action: Mouse scrolled (423, 341) with delta (0, 0)
Screenshot: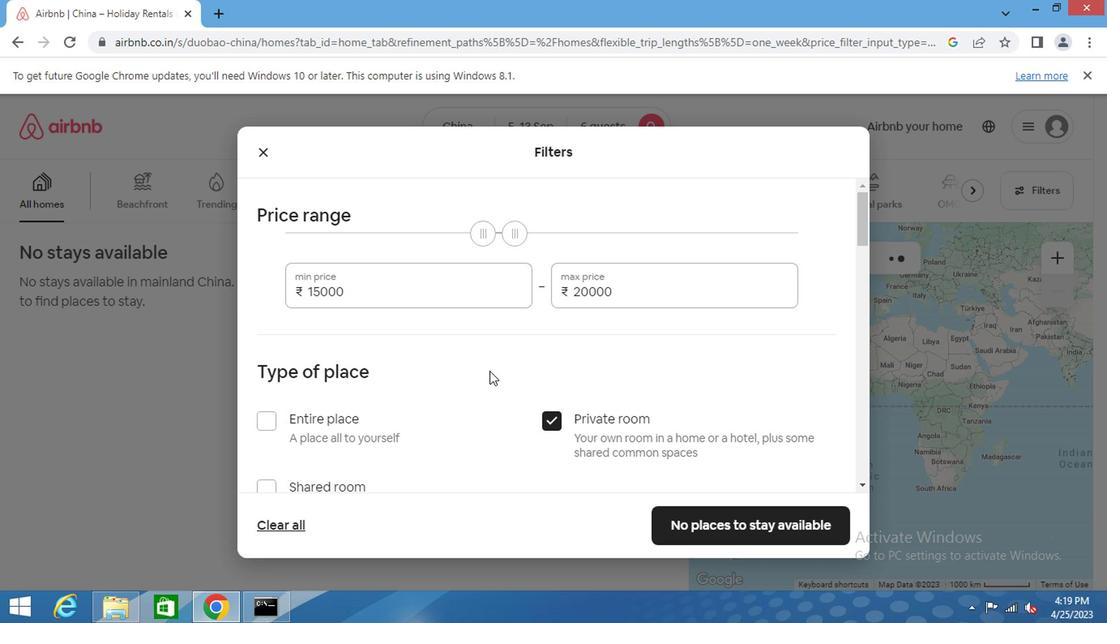 
Action: Mouse moved to (407, 278)
Screenshot: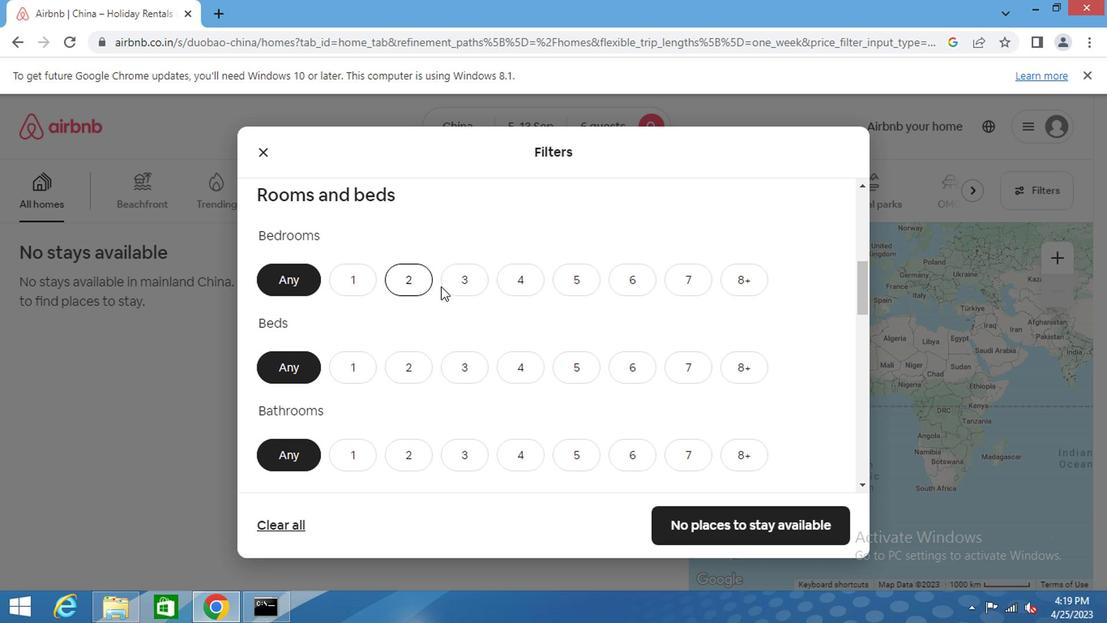 
Action: Mouse pressed left at (407, 278)
Screenshot: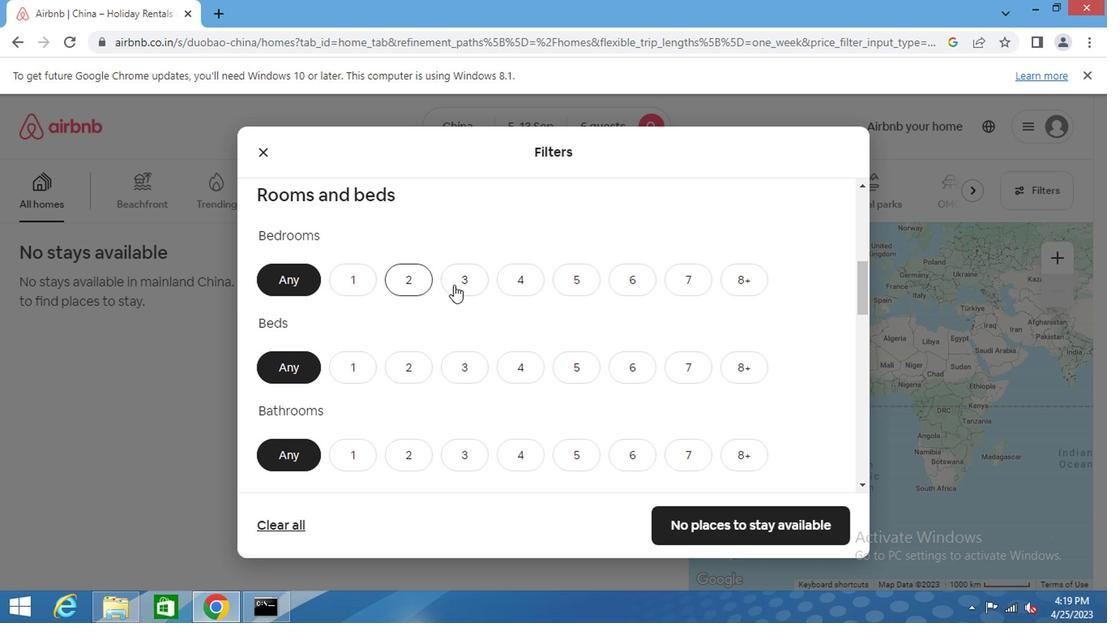 
Action: Mouse moved to (407, 339)
Screenshot: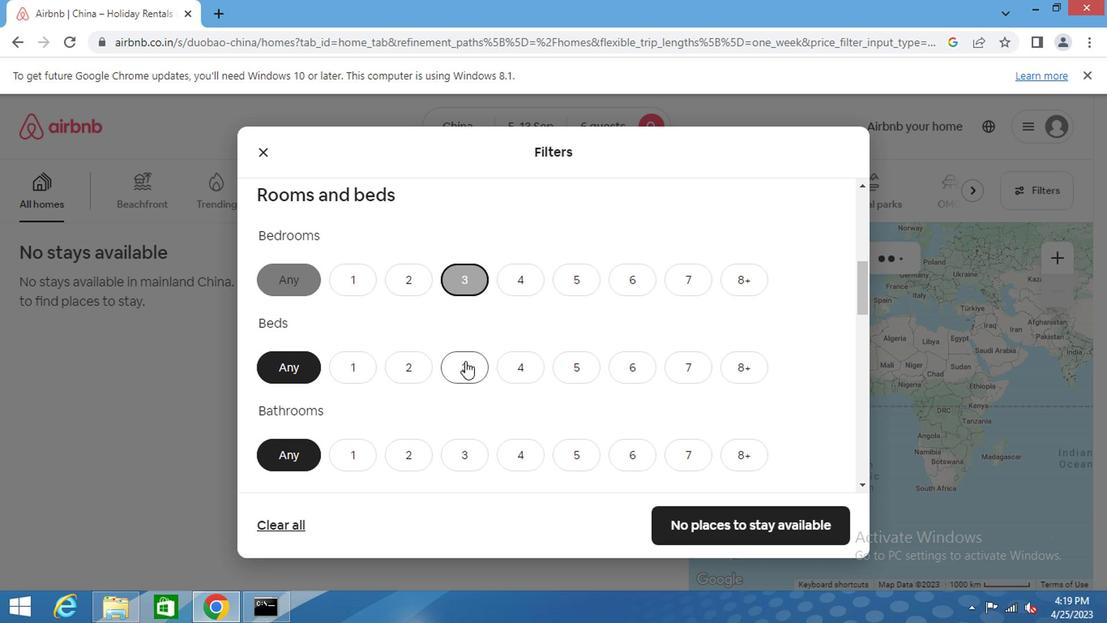 
Action: Mouse pressed left at (407, 339)
Screenshot: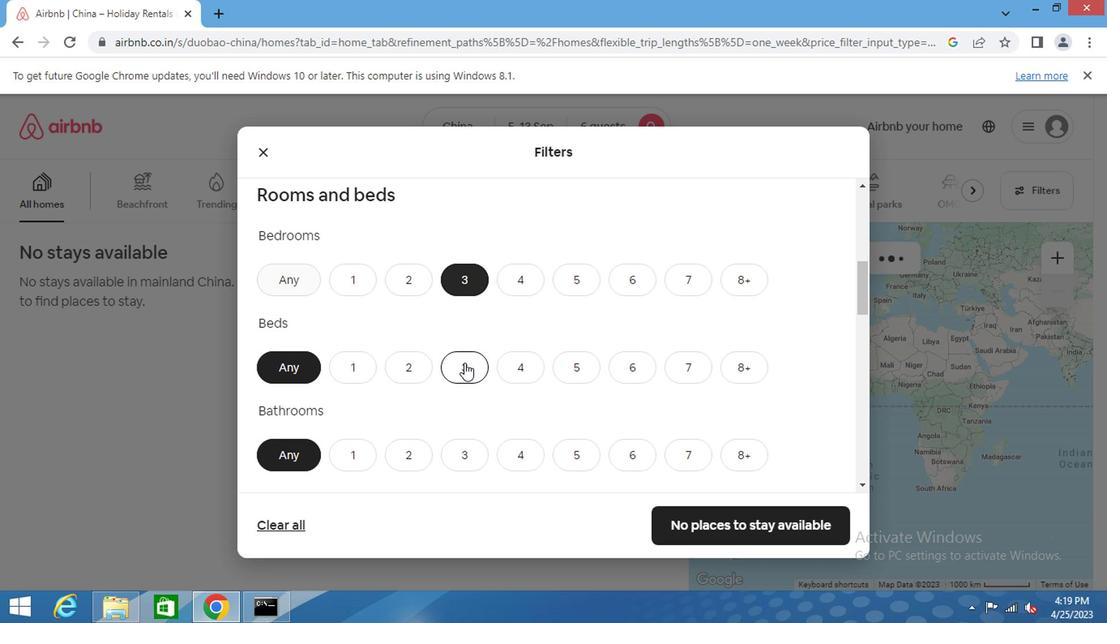 
Action: Mouse moved to (405, 406)
Screenshot: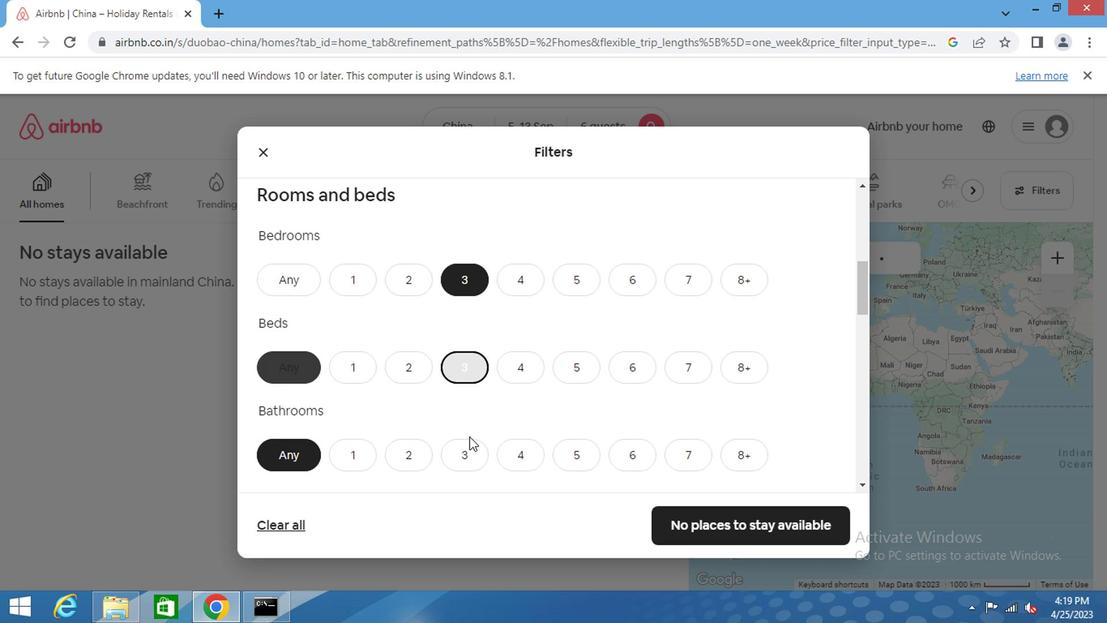 
Action: Mouse pressed left at (405, 406)
Screenshot: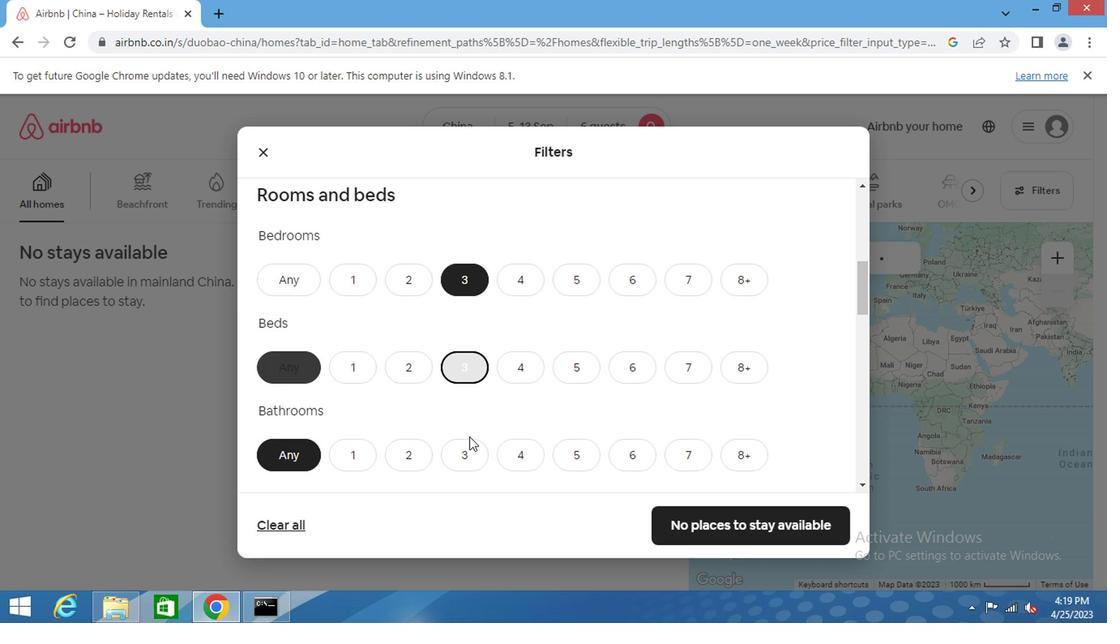 
Action: Mouse moved to (471, 316)
Screenshot: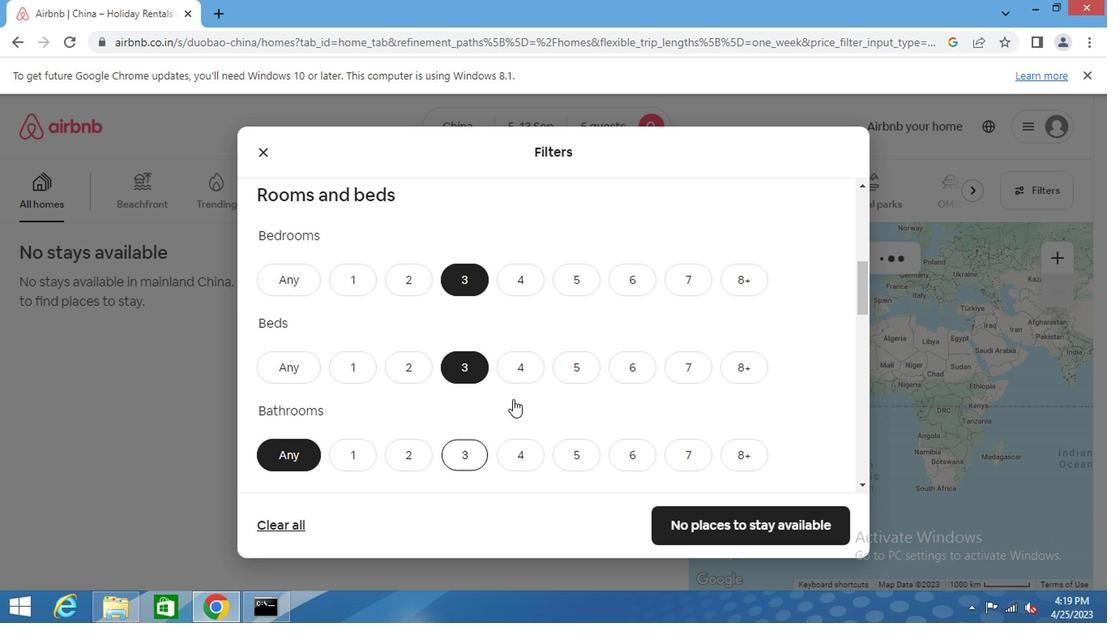 
Action: Mouse scrolled (471, 316) with delta (0, 0)
Screenshot: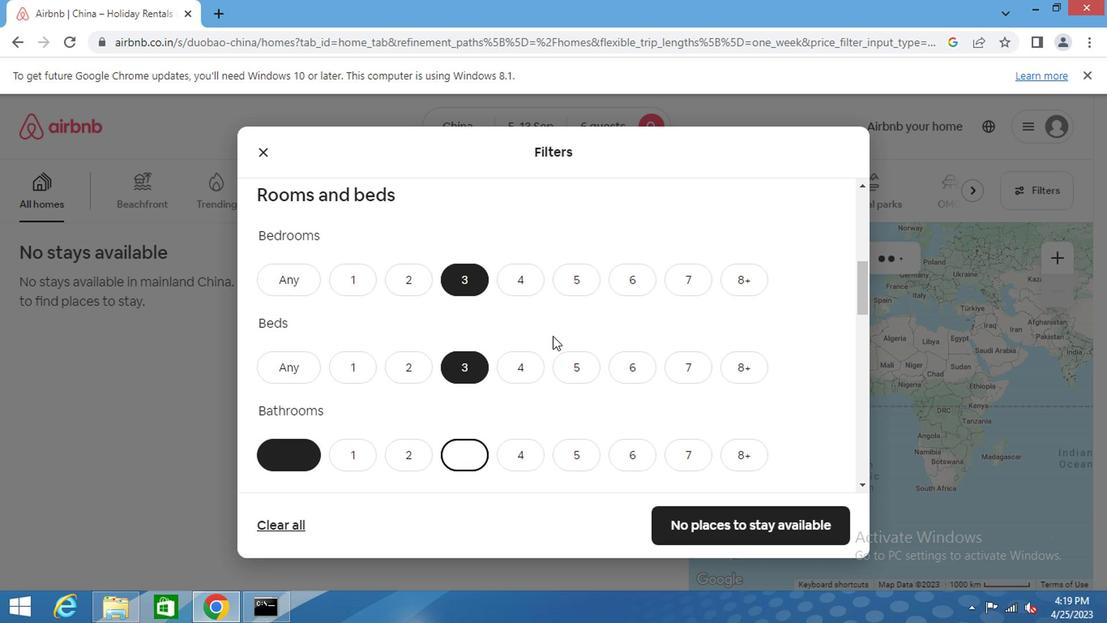 
Action: Mouse scrolled (471, 316) with delta (0, 0)
Screenshot: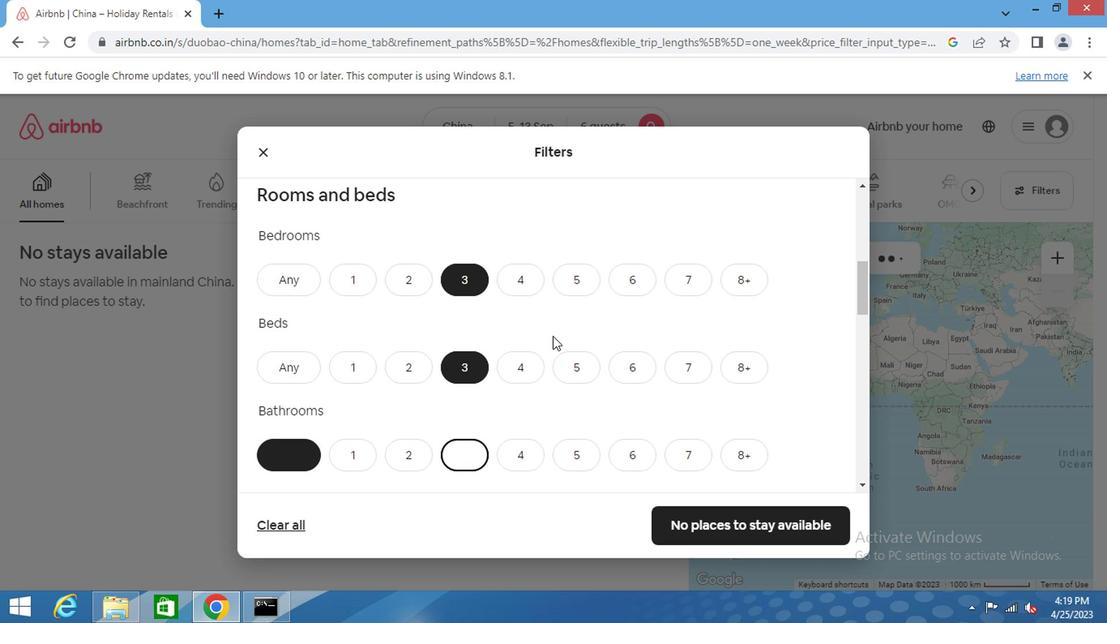 
Action: Mouse scrolled (471, 316) with delta (0, 0)
Screenshot: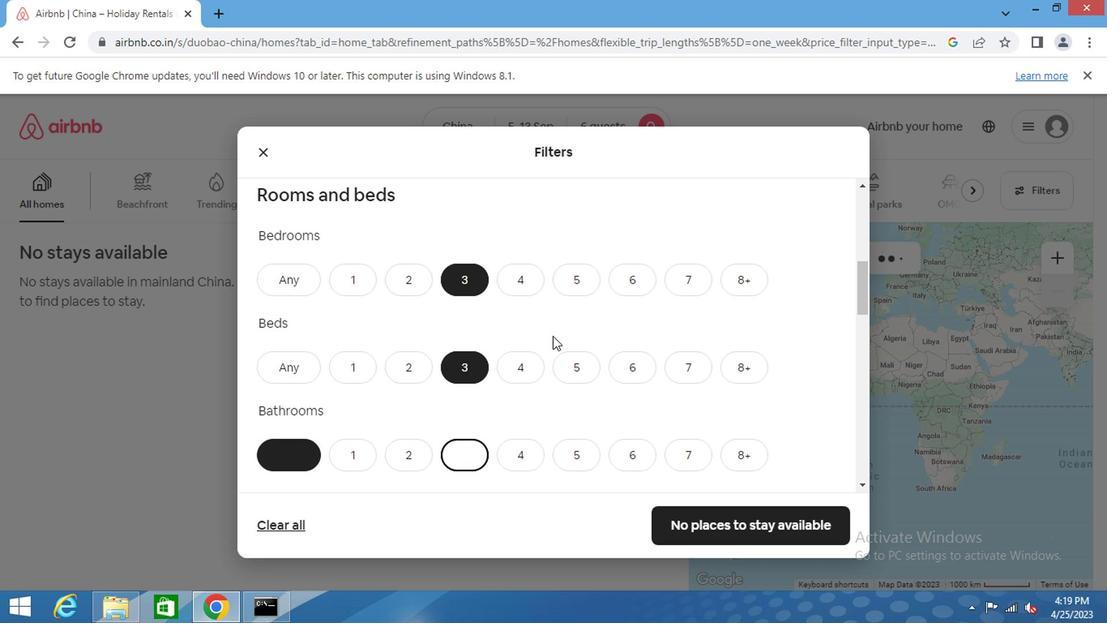 
Action: Mouse scrolled (471, 316) with delta (0, 0)
Screenshot: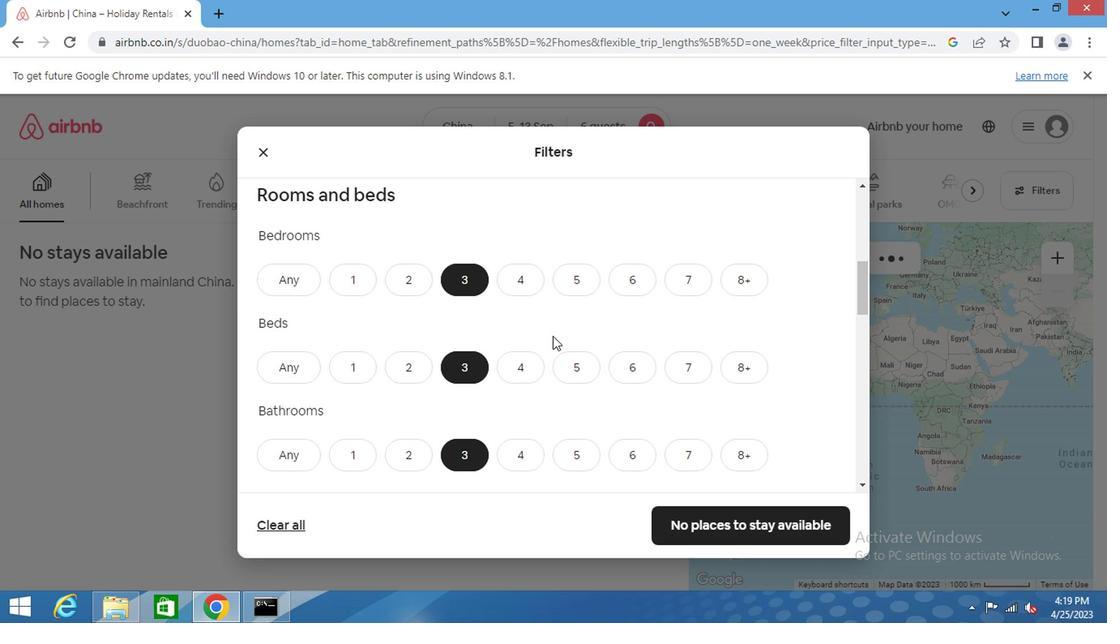 
Action: Mouse scrolled (471, 316) with delta (0, 0)
Screenshot: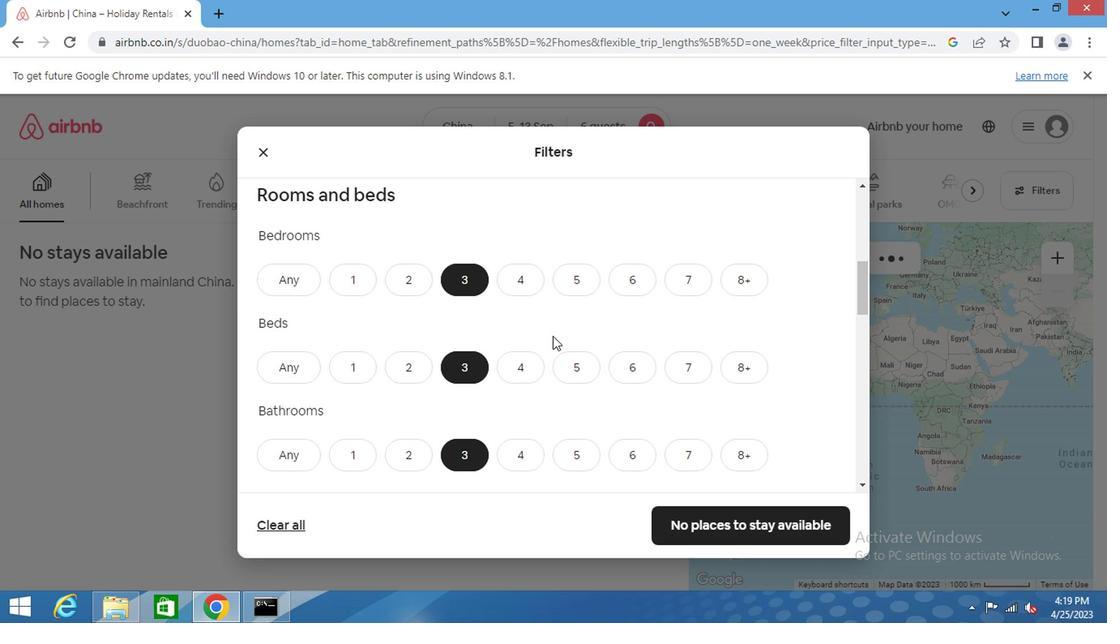 
Action: Mouse scrolled (471, 316) with delta (0, 0)
Screenshot: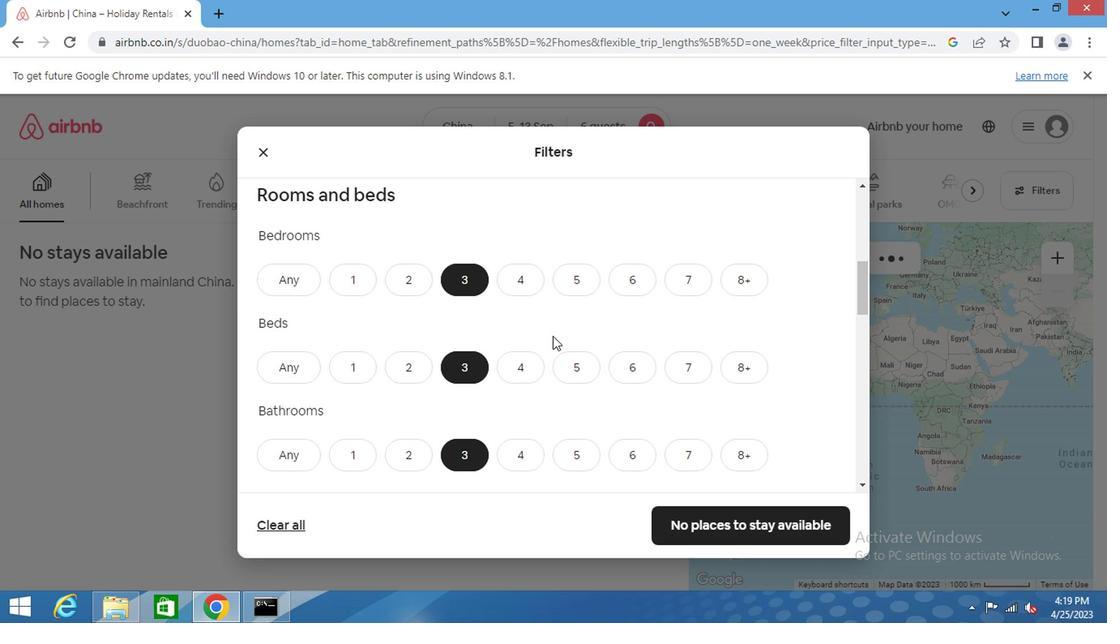 
Action: Mouse moved to (646, 386)
Screenshot: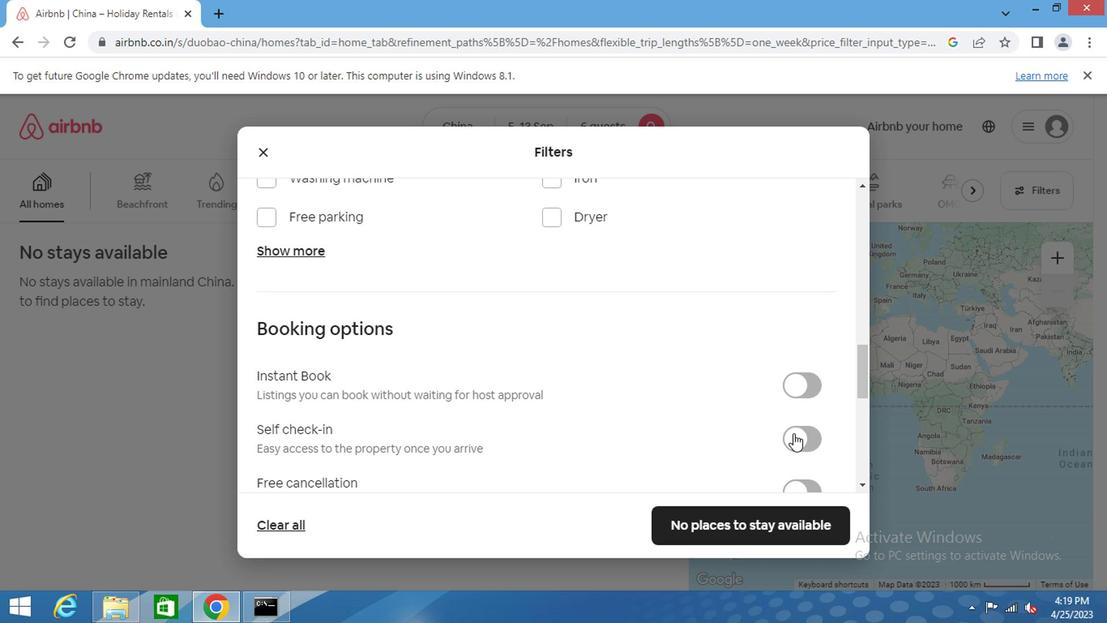 
Action: Mouse pressed left at (646, 386)
Screenshot: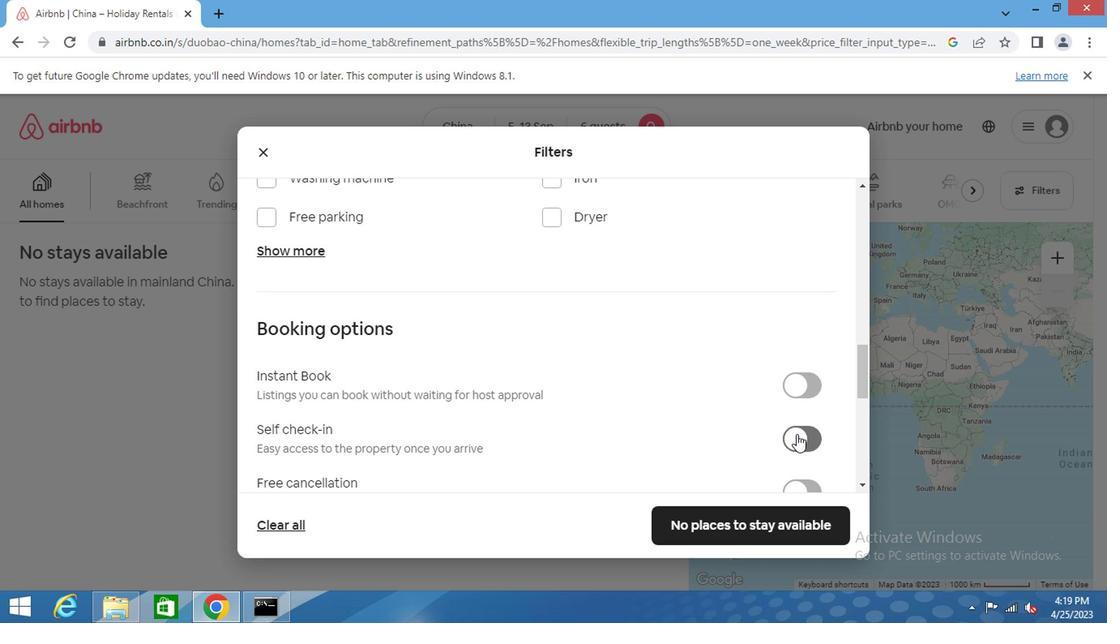 
Action: Mouse moved to (564, 335)
Screenshot: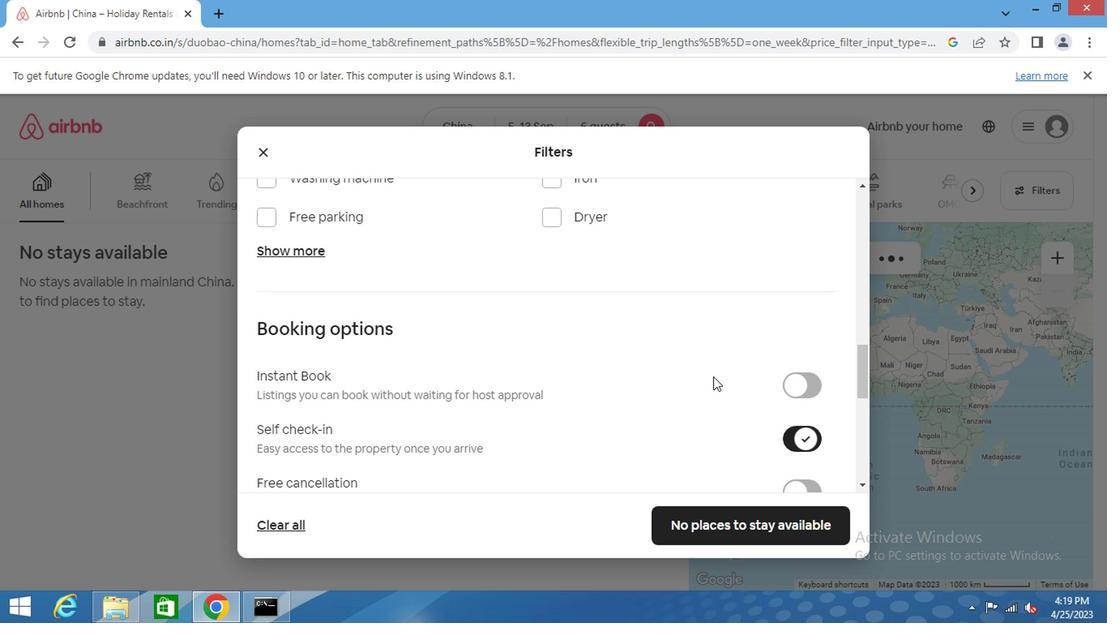 
Action: Mouse scrolled (564, 334) with delta (0, 0)
Screenshot: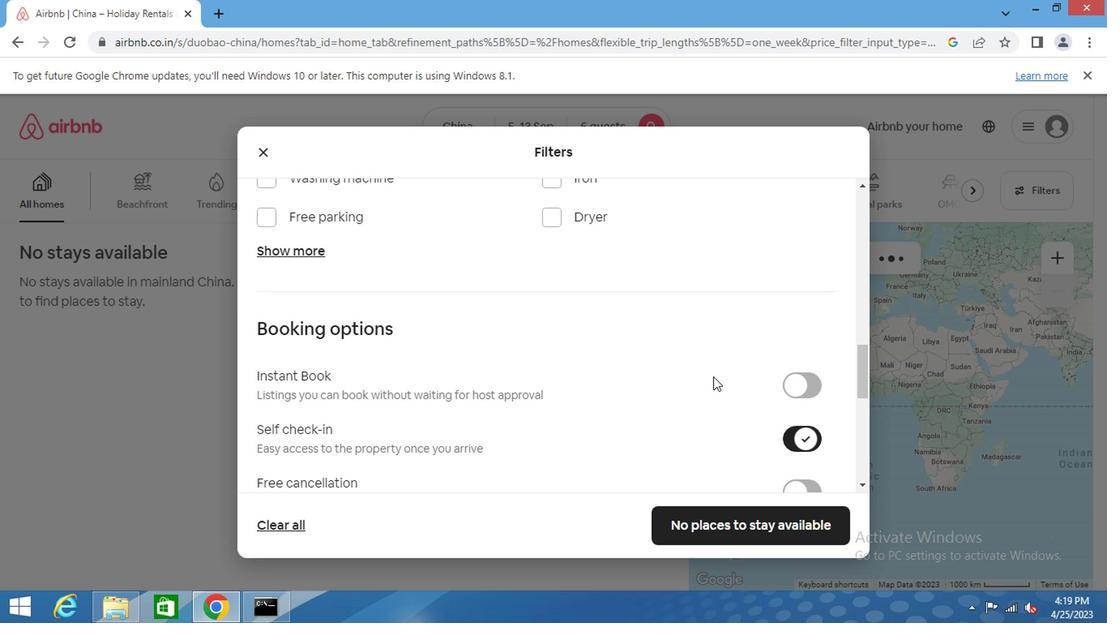 
Action: Mouse moved to (563, 335)
Screenshot: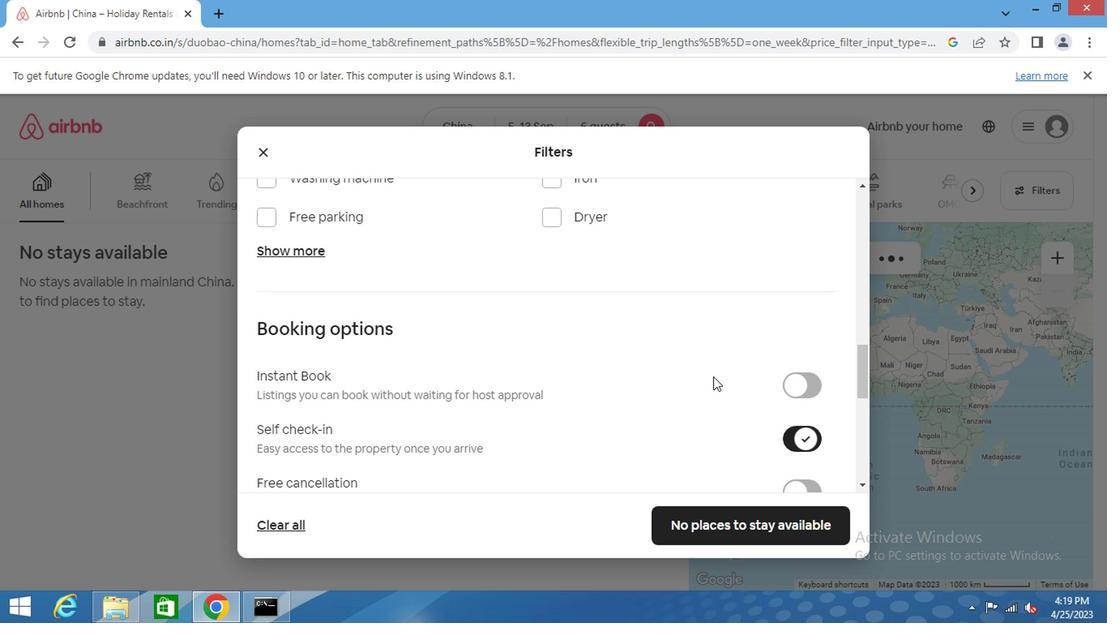 
Action: Mouse scrolled (563, 334) with delta (0, 0)
Screenshot: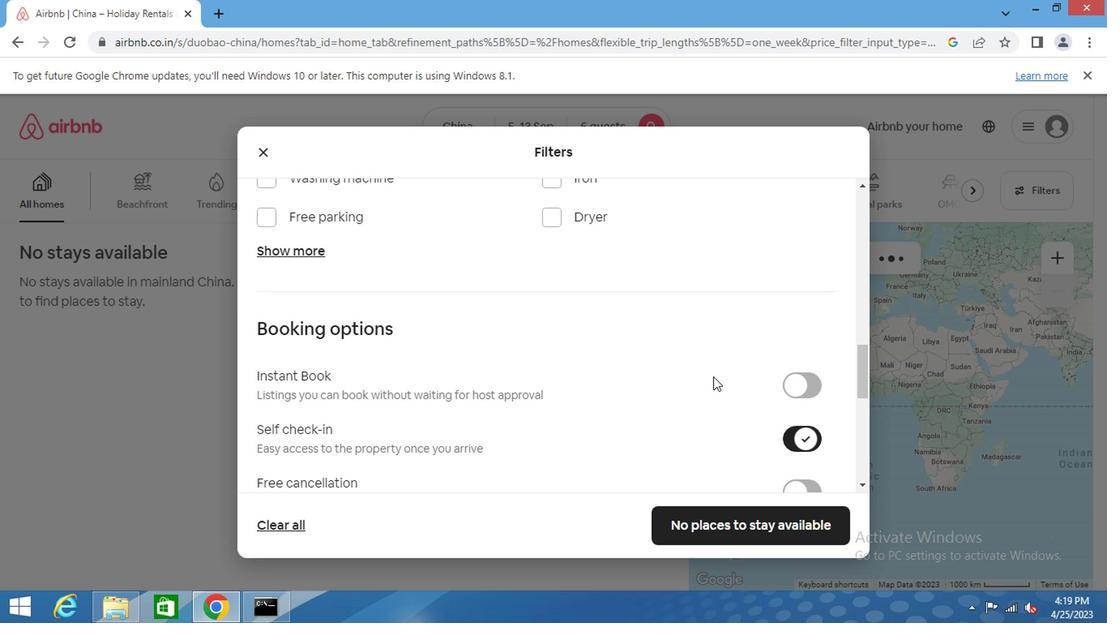 
Action: Mouse scrolled (563, 334) with delta (0, 0)
Screenshot: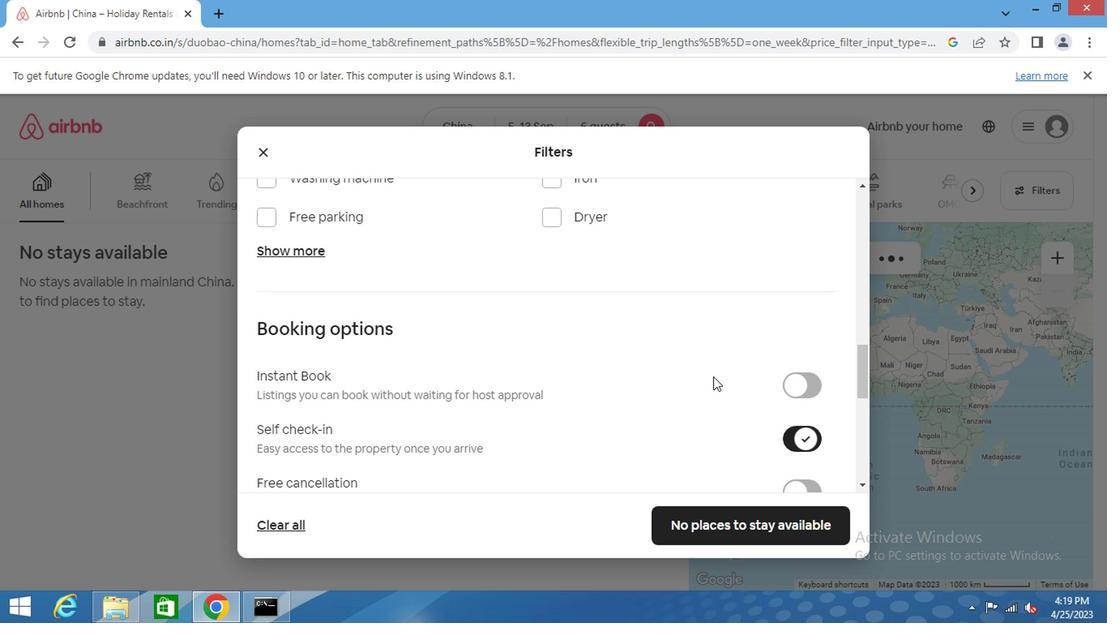 
Action: Mouse moved to (563, 335)
Screenshot: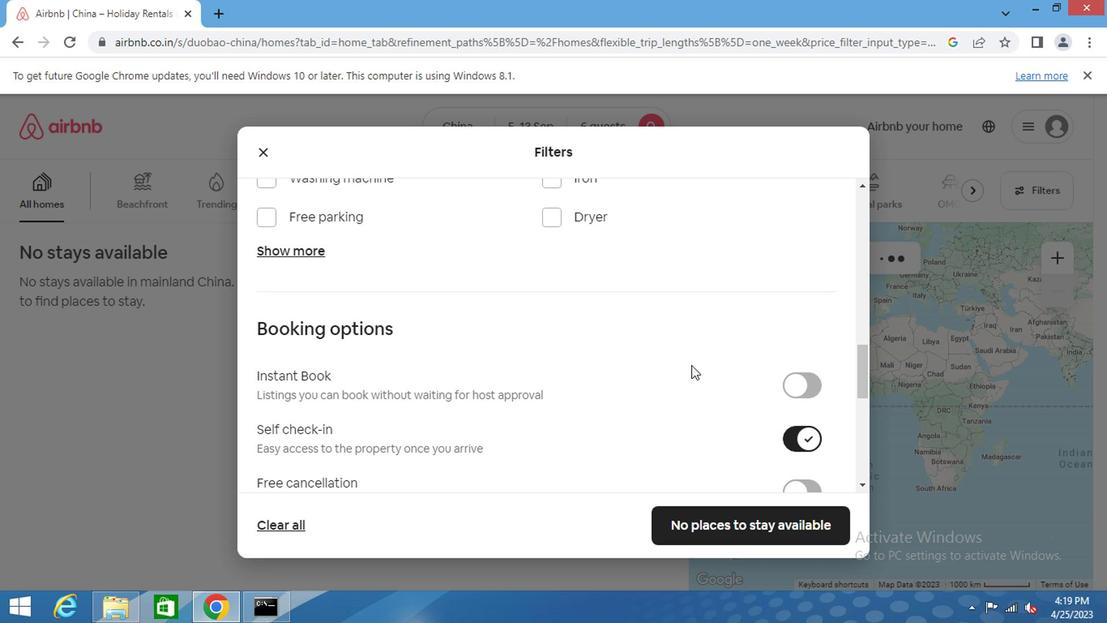 
Action: Mouse scrolled (563, 334) with delta (0, 0)
Screenshot: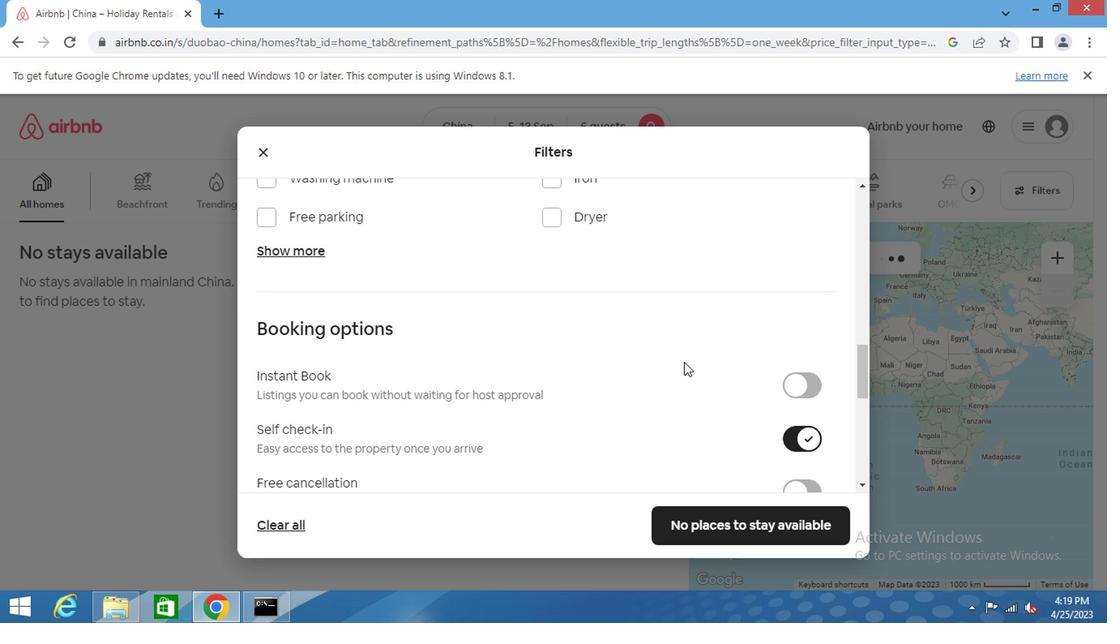
Action: Mouse moved to (561, 335)
Screenshot: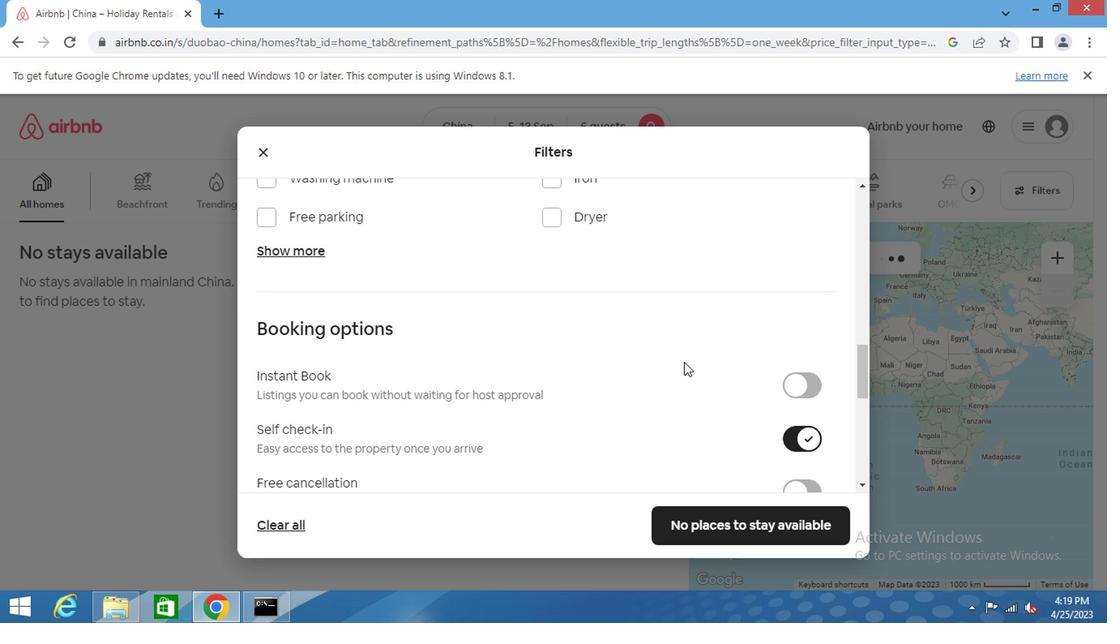 
Action: Mouse scrolled (562, 334) with delta (0, 0)
Screenshot: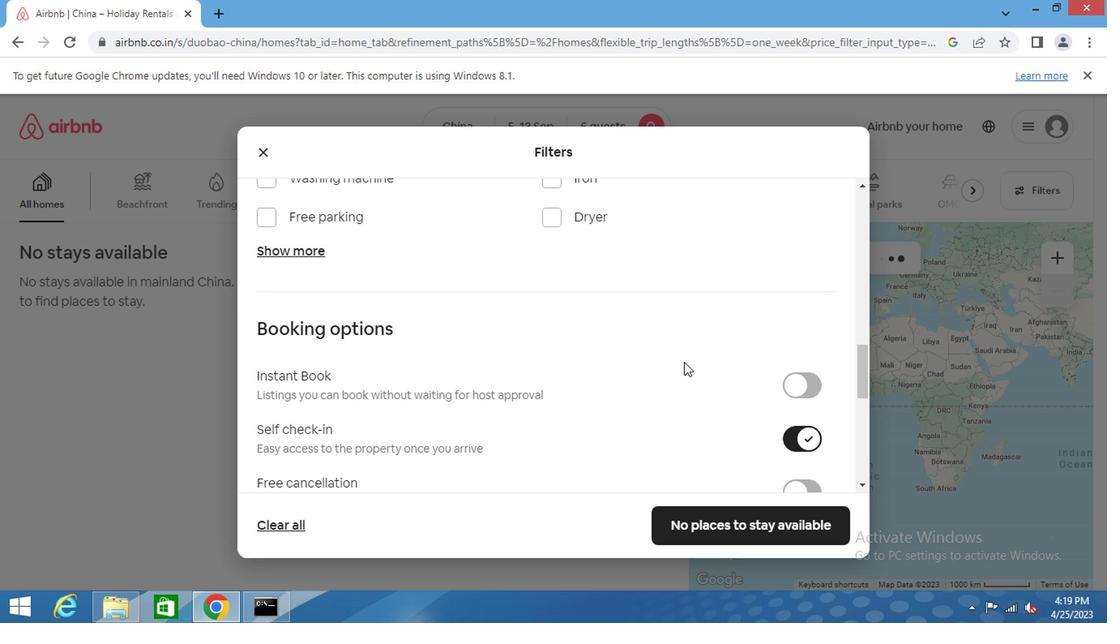
Action: Mouse scrolled (562, 334) with delta (0, 0)
Screenshot: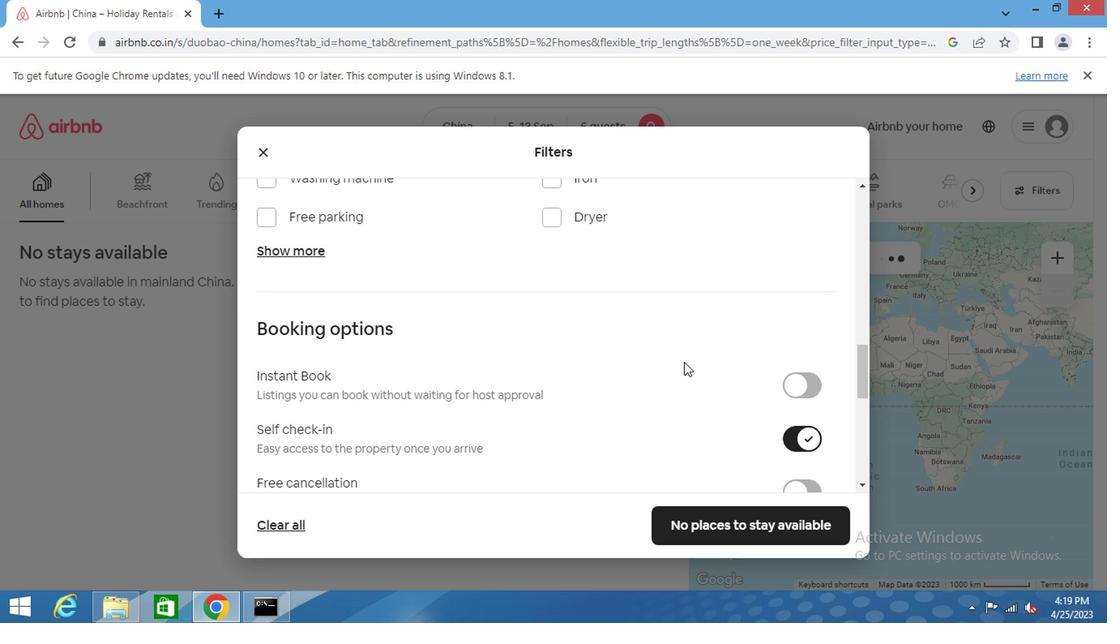 
Action: Mouse scrolled (561, 334) with delta (0, 0)
Screenshot: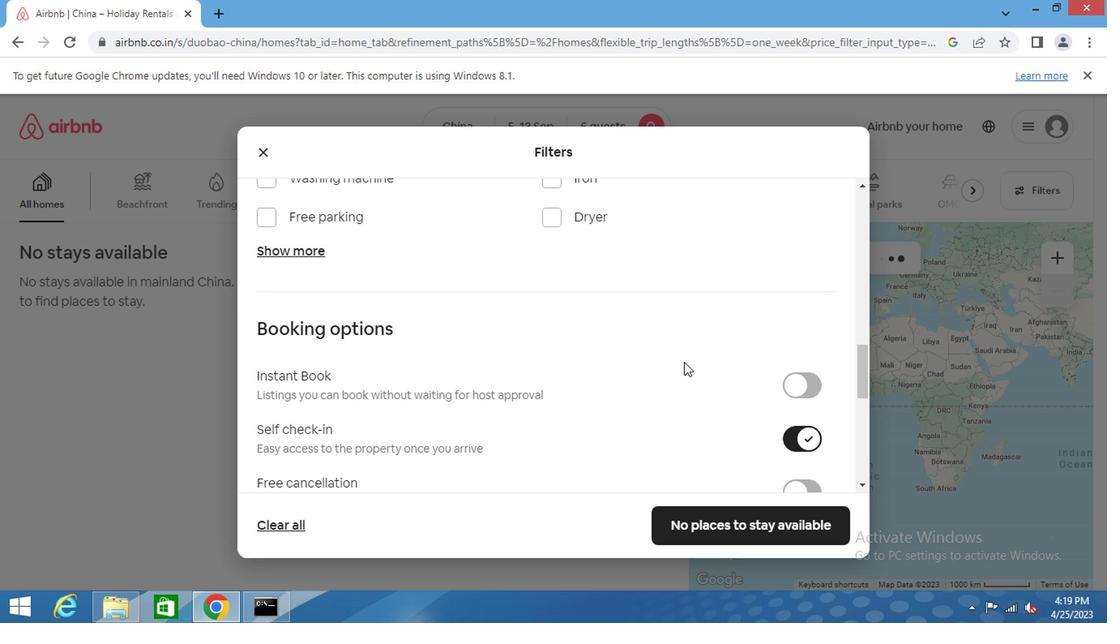 
Action: Mouse moved to (600, 375)
Screenshot: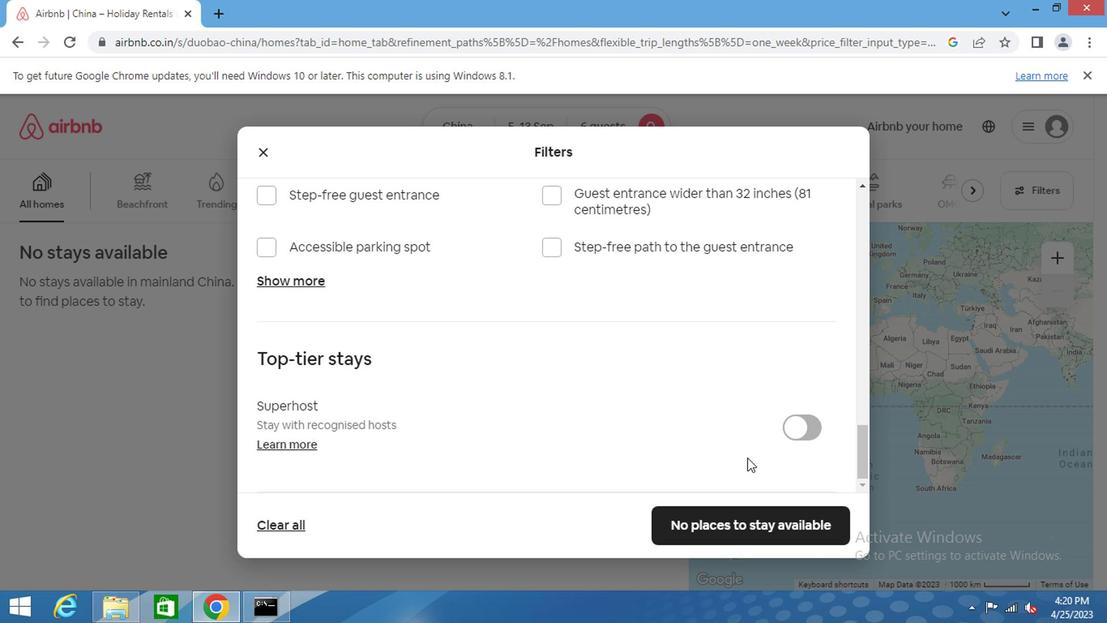 
Action: Mouse scrolled (600, 374) with delta (0, 0)
Screenshot: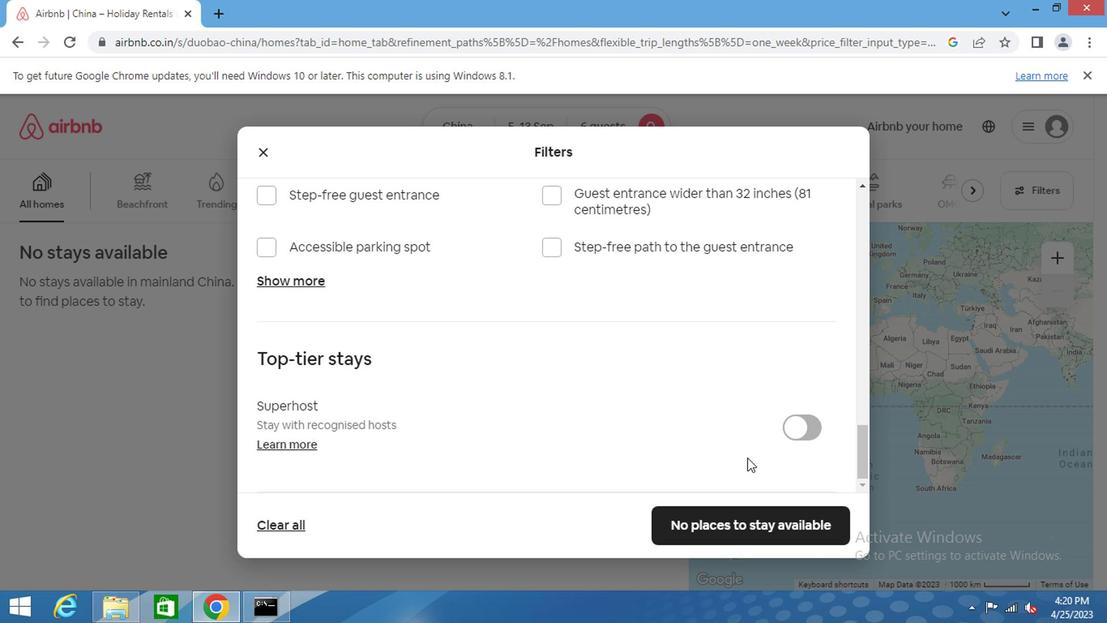
Action: Mouse scrolled (600, 374) with delta (0, 0)
Screenshot: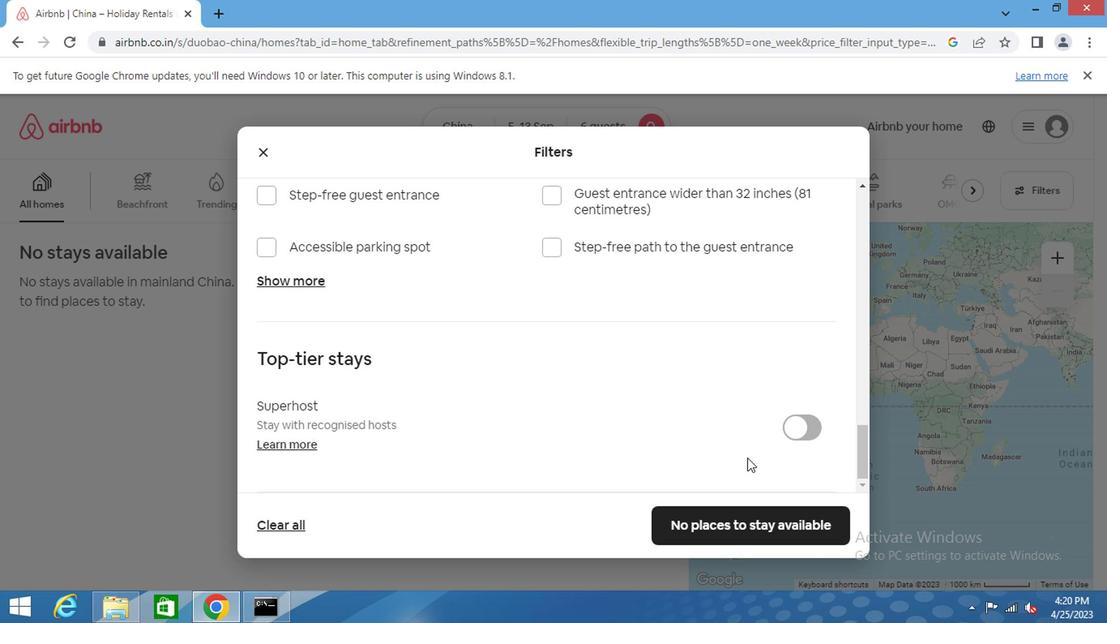 
Action: Mouse moved to (599, 374)
Screenshot: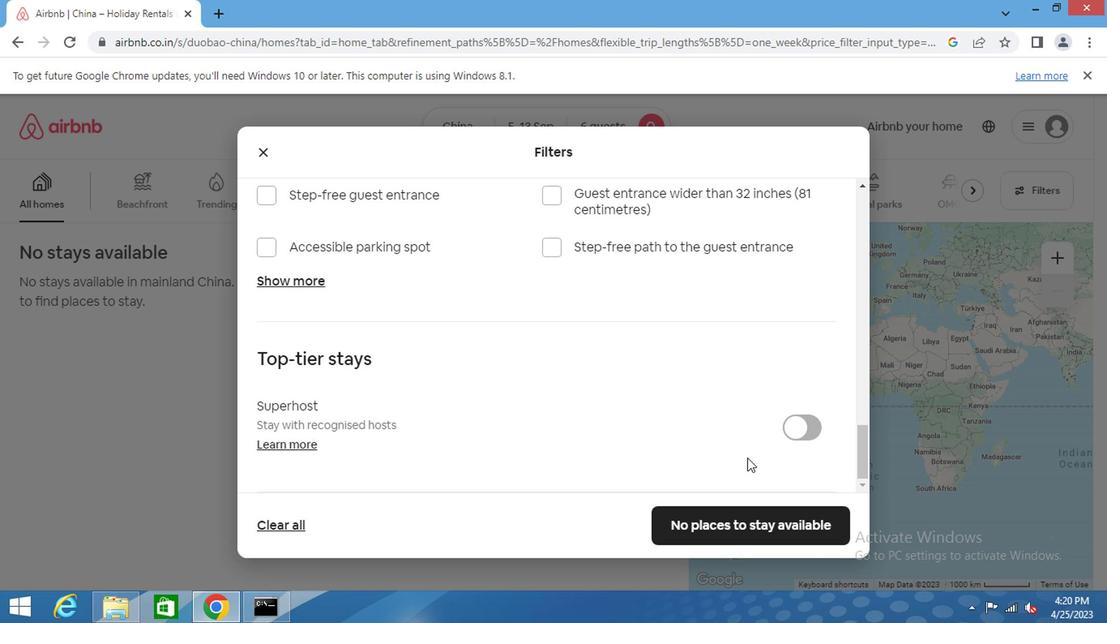 
Action: Mouse scrolled (599, 373) with delta (0, 0)
Screenshot: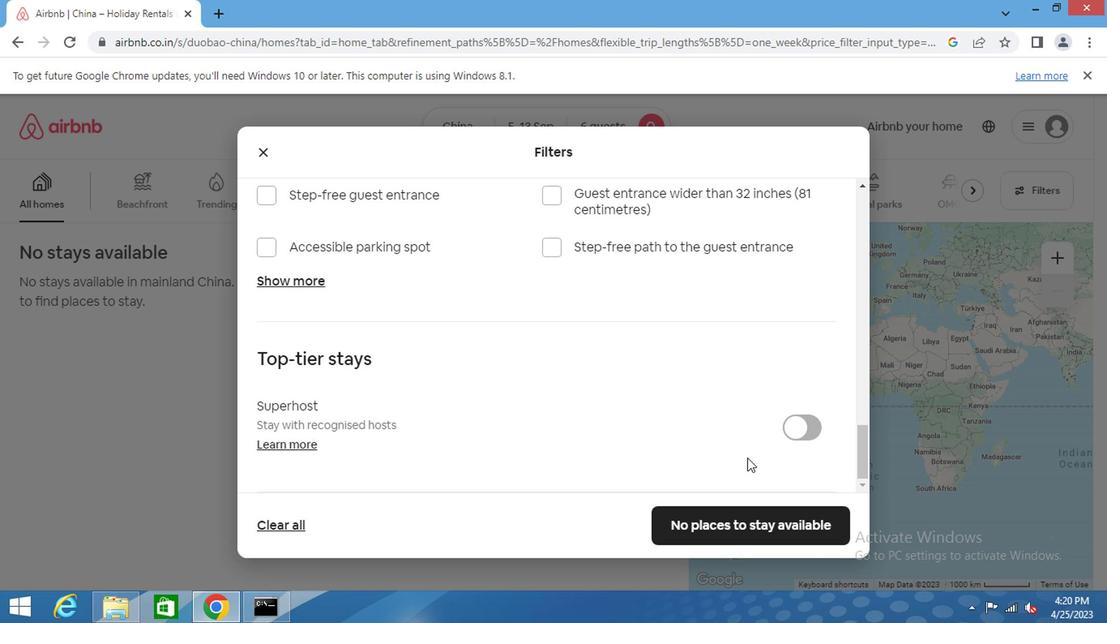 
Action: Mouse moved to (599, 374)
Screenshot: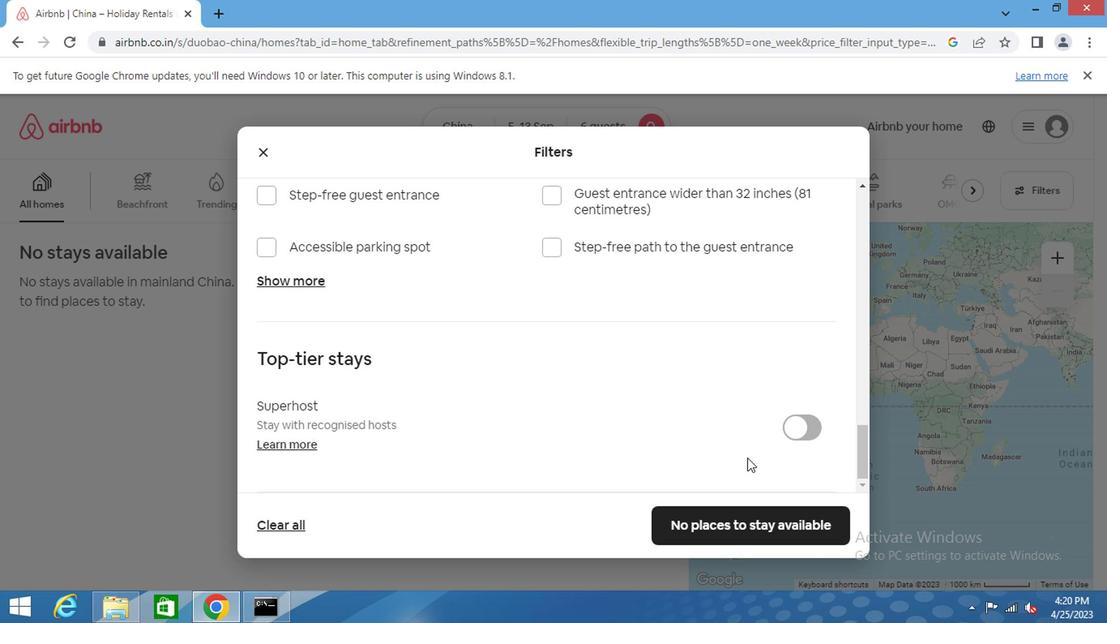 
Action: Mouse scrolled (599, 373) with delta (0, 0)
Screenshot: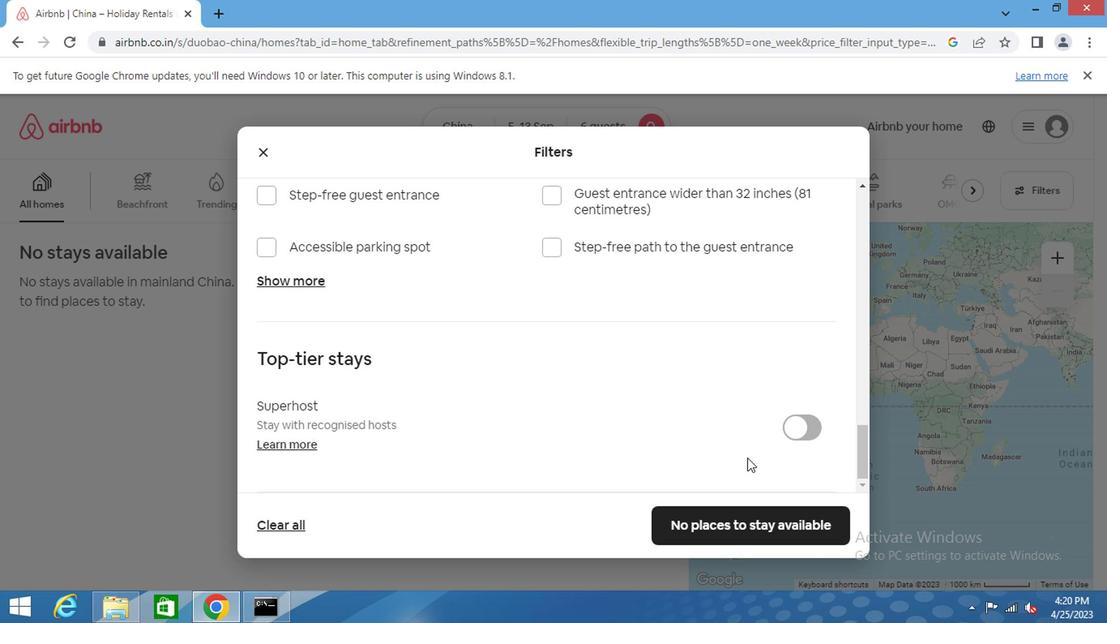 
Action: Mouse moved to (598, 374)
Screenshot: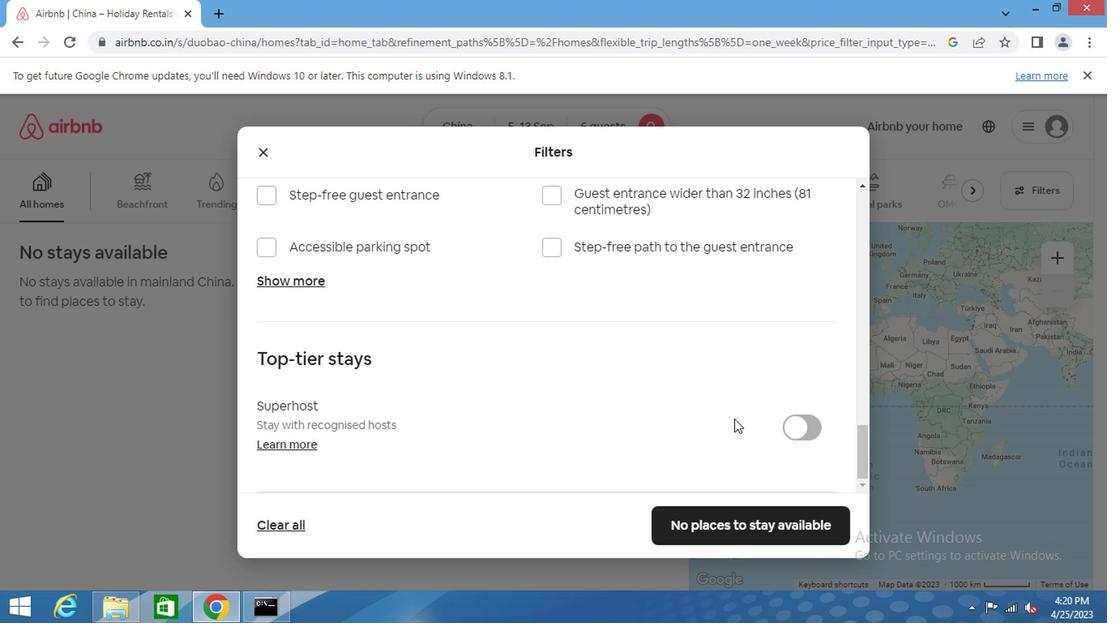 
Action: Mouse scrolled (598, 373) with delta (0, 0)
Screenshot: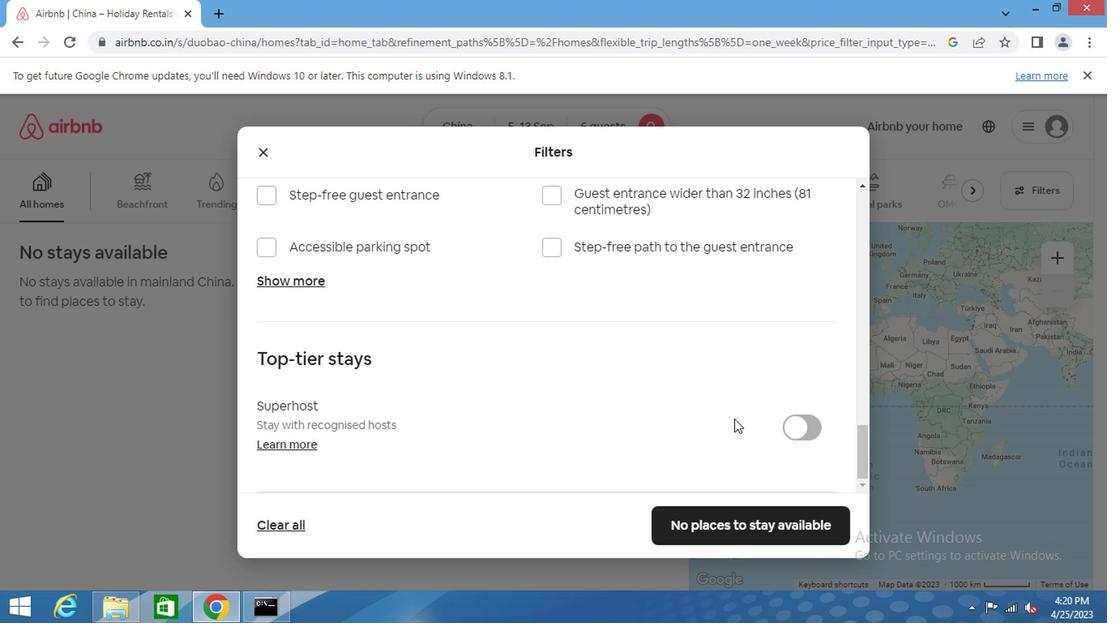 
Action: Mouse moved to (597, 373)
Screenshot: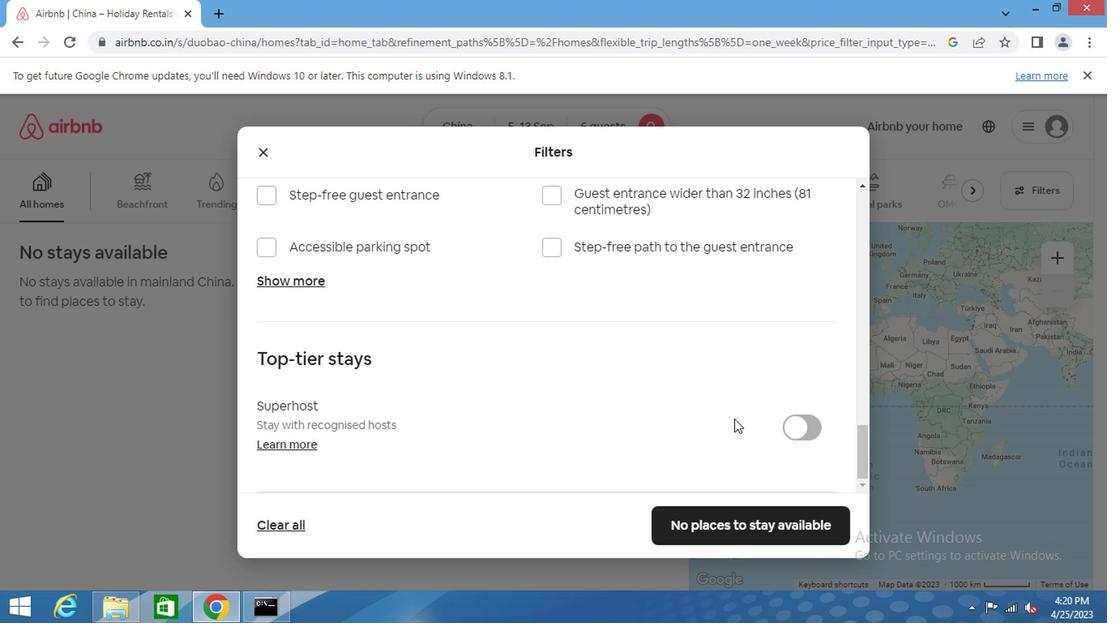 
Action: Mouse scrolled (597, 373) with delta (0, 0)
Screenshot: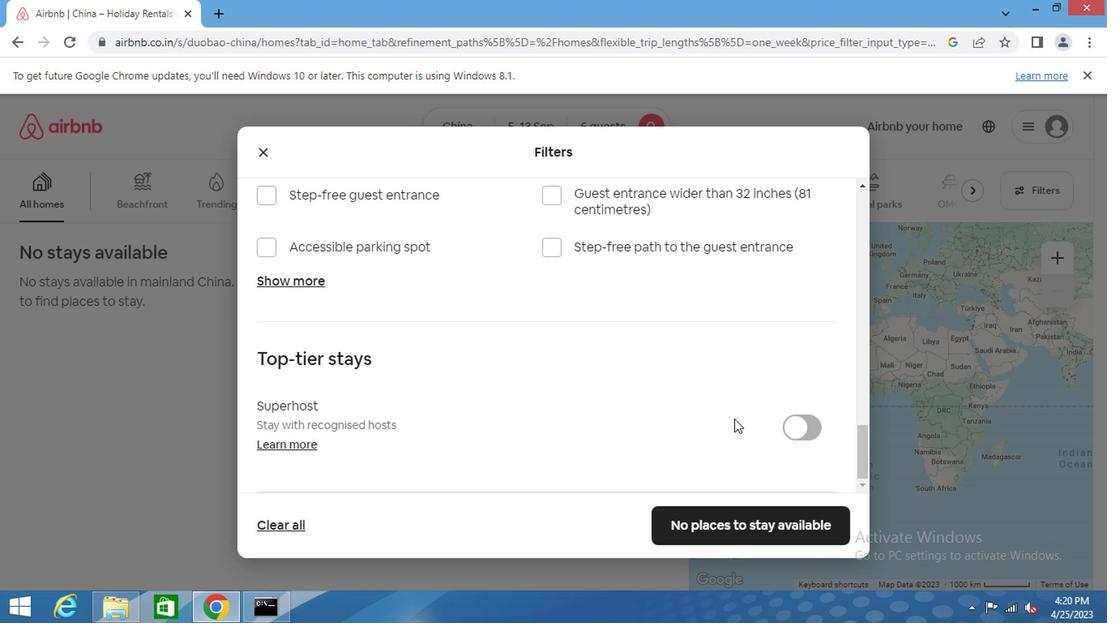 
Action: Mouse moved to (616, 455)
Screenshot: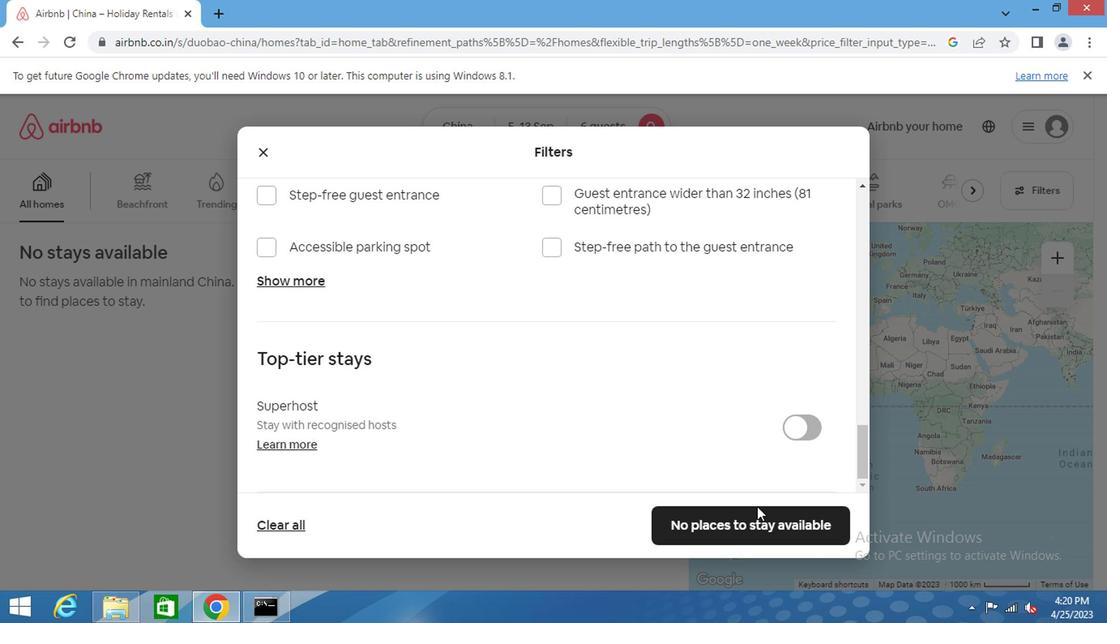 
Action: Mouse pressed left at (616, 455)
Screenshot: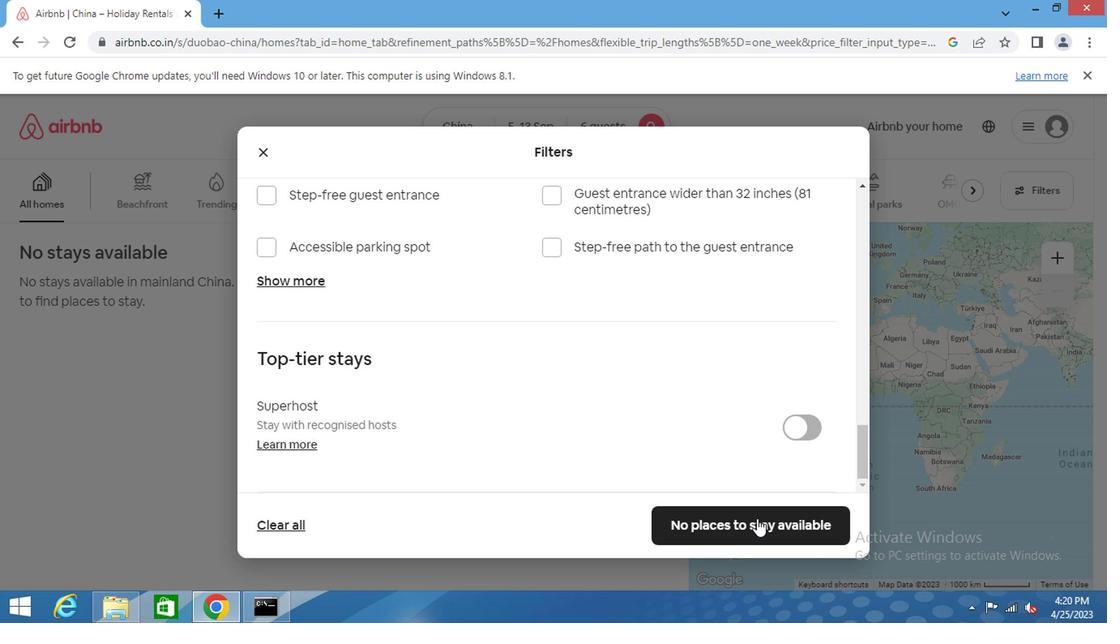 
